 Task: Find a guest house in Kampung Ayer, Malaysia for 2 guests from July 5 to July 11, with a price range of ₹8000 to ₹16000, 2 bedrooms, 2 beds, 1 bathroom, and self check-in option.
Action: Mouse moved to (453, 96)
Screenshot: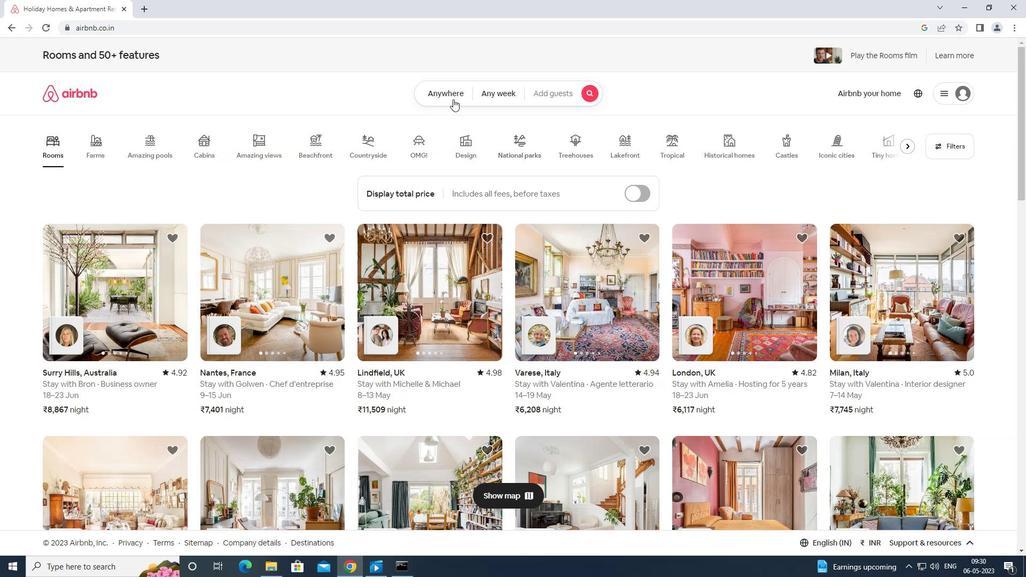 
Action: Mouse pressed left at (453, 96)
Screenshot: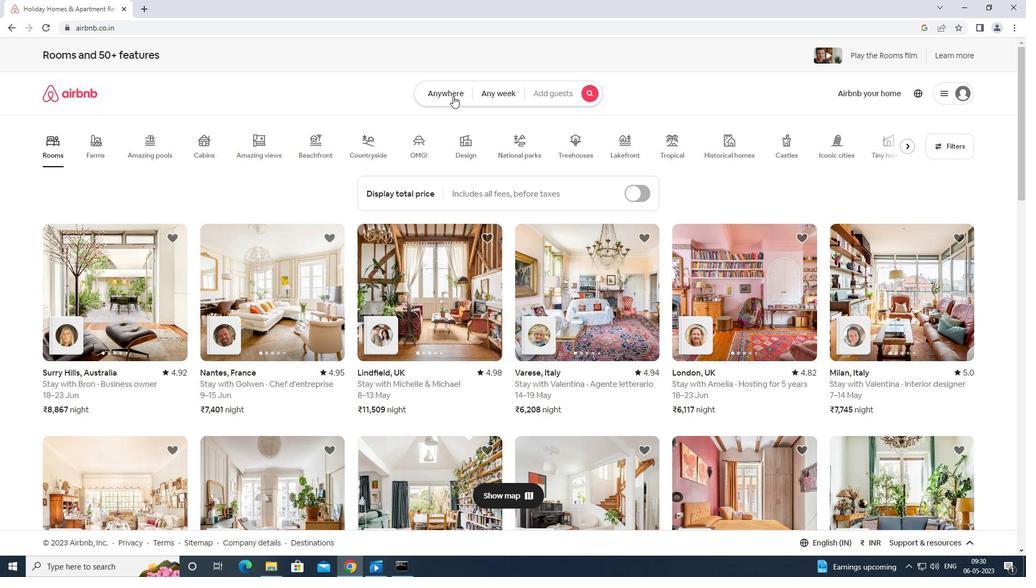 
Action: Mouse moved to (385, 124)
Screenshot: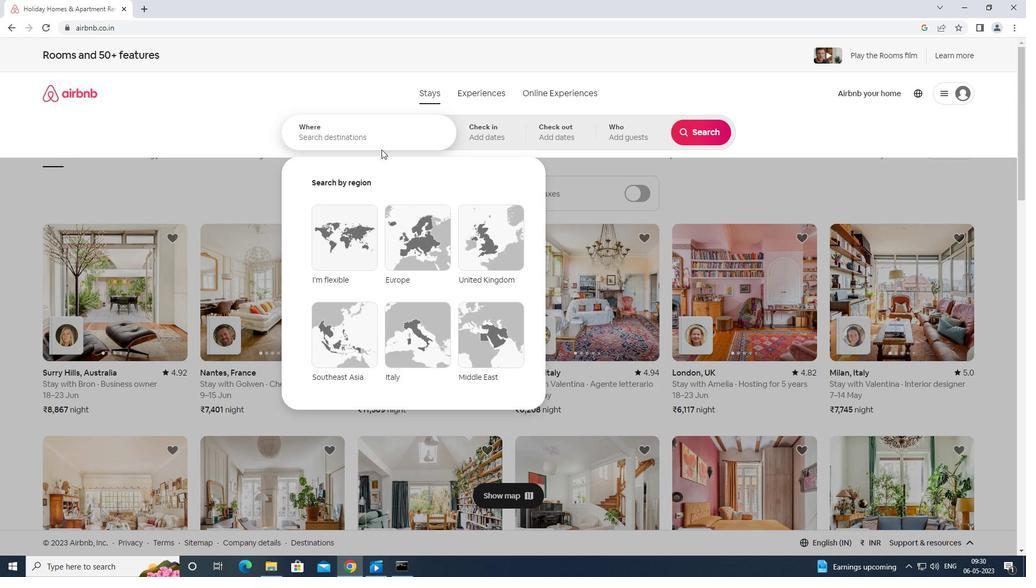 
Action: Mouse pressed left at (385, 124)
Screenshot: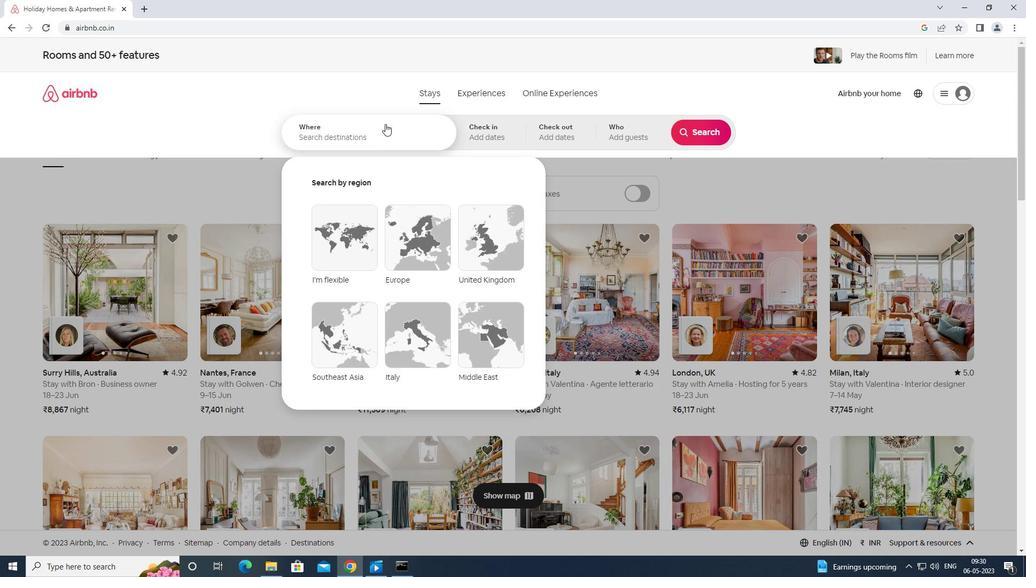 
Action: Key pressed <Key.shift>KAMPUNG<Key.space>AYER<Key.space>MALAYSIA<Key.enter>
Screenshot: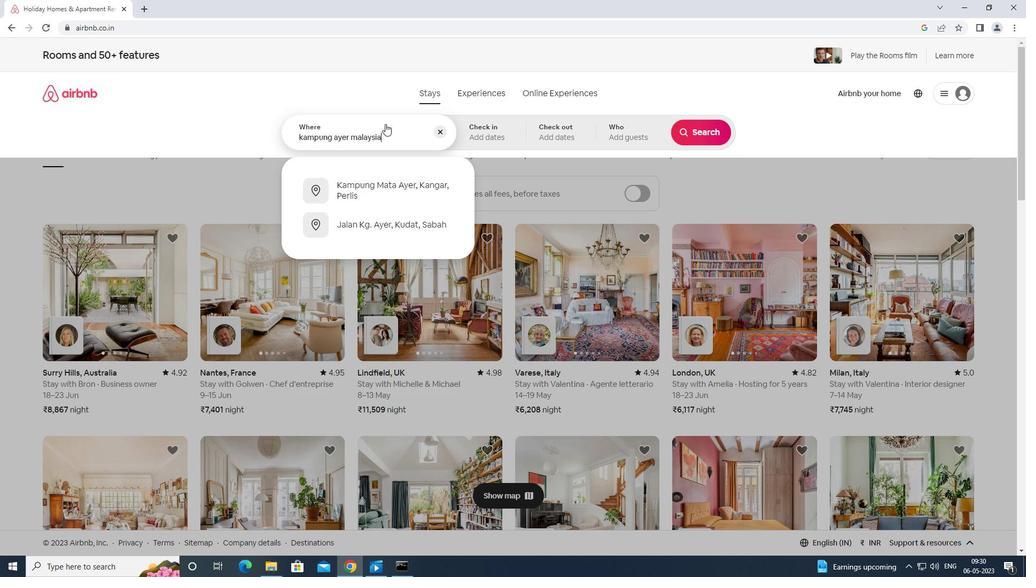 
Action: Mouse moved to (698, 218)
Screenshot: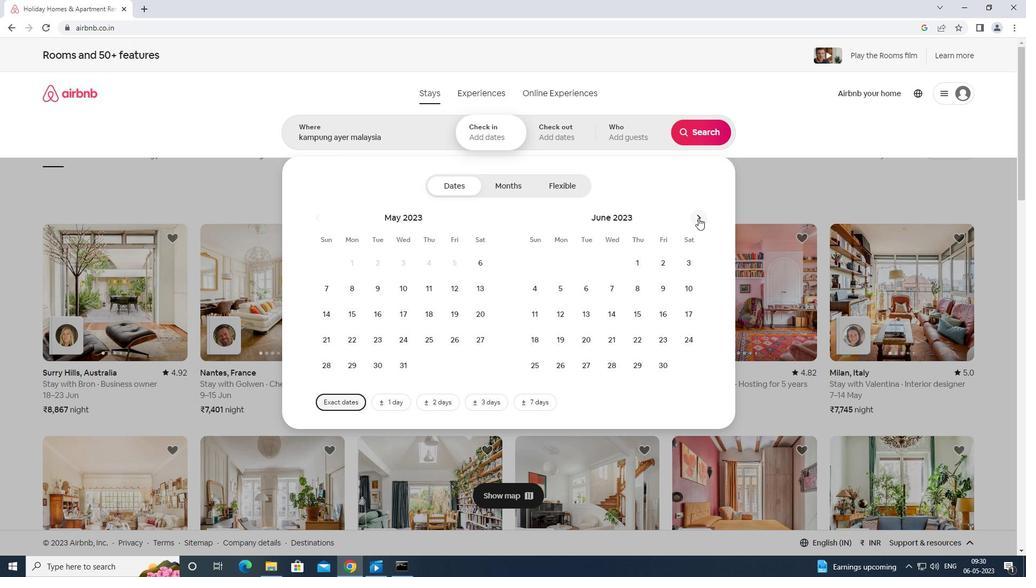 
Action: Mouse pressed left at (698, 218)
Screenshot: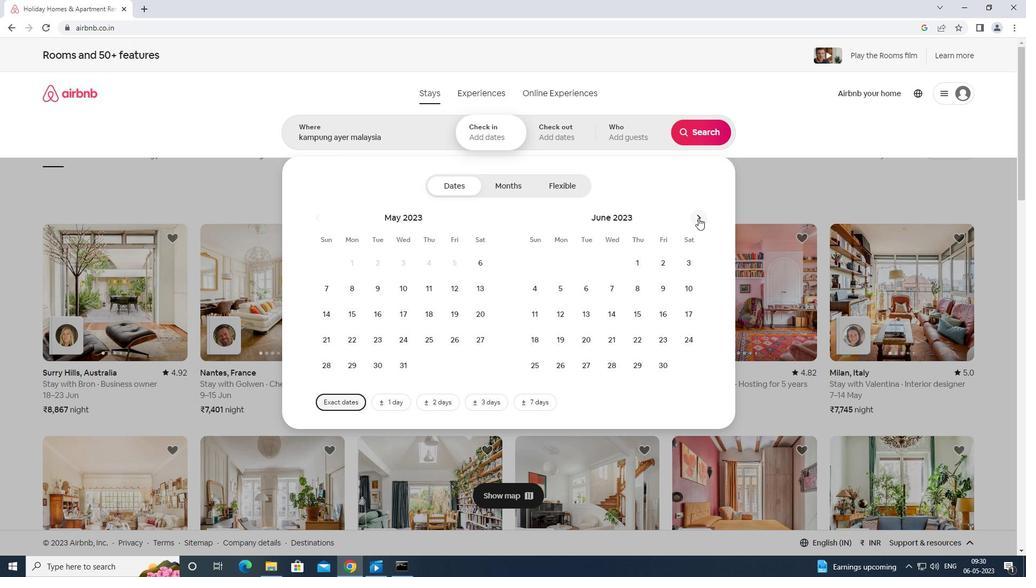 
Action: Mouse moved to (615, 287)
Screenshot: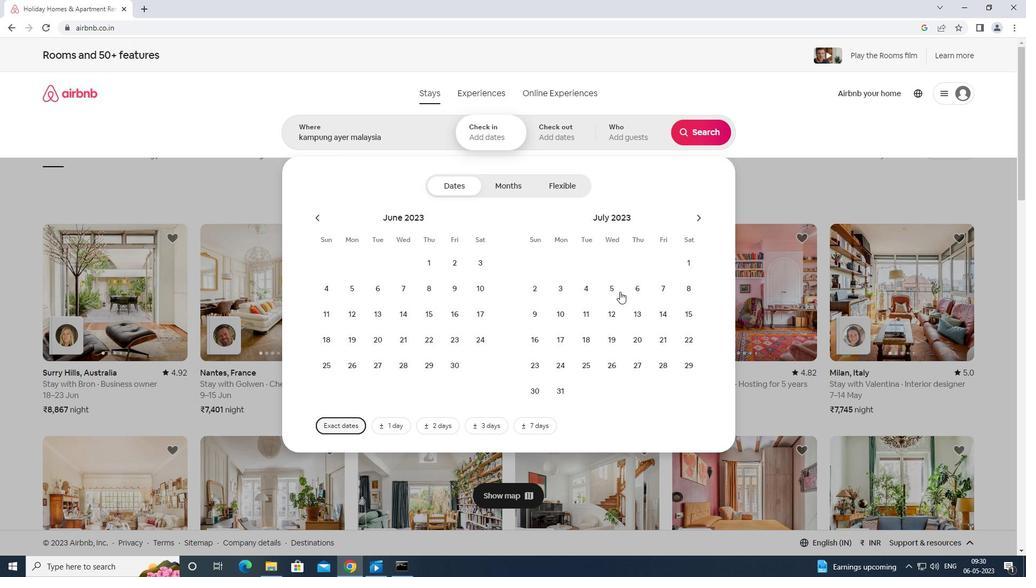
Action: Mouse pressed left at (615, 287)
Screenshot: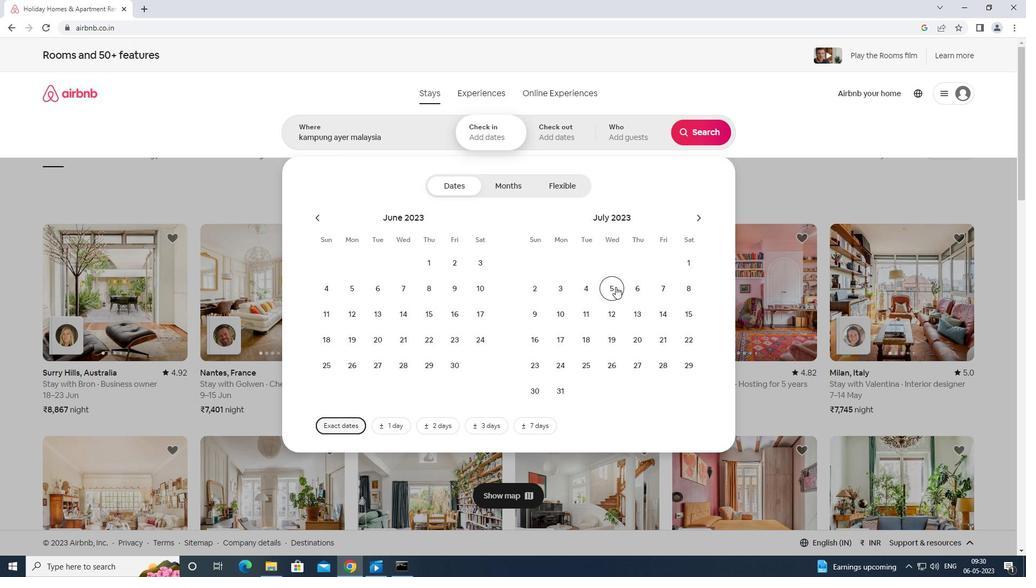 
Action: Mouse moved to (578, 312)
Screenshot: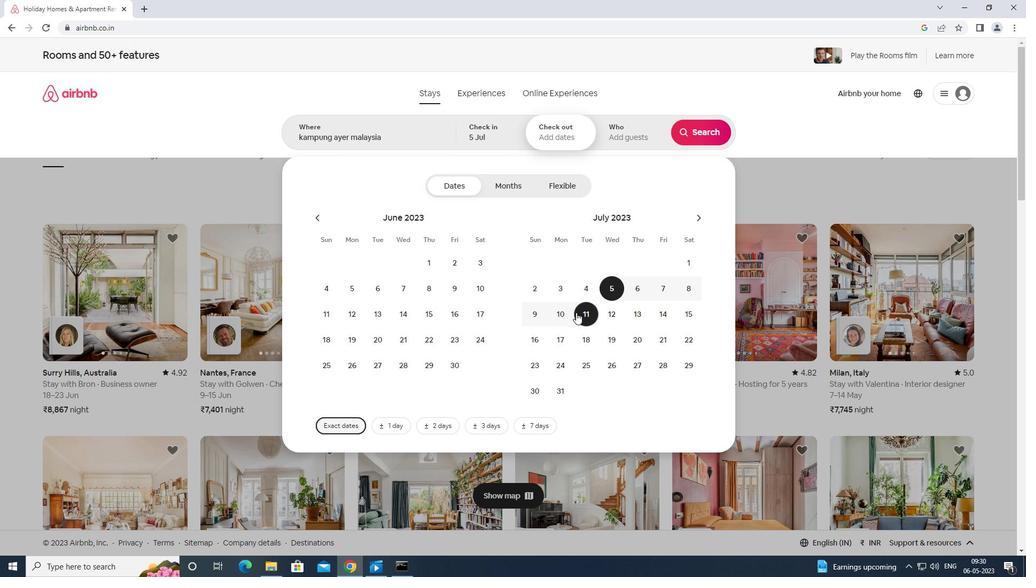 
Action: Mouse pressed left at (578, 312)
Screenshot: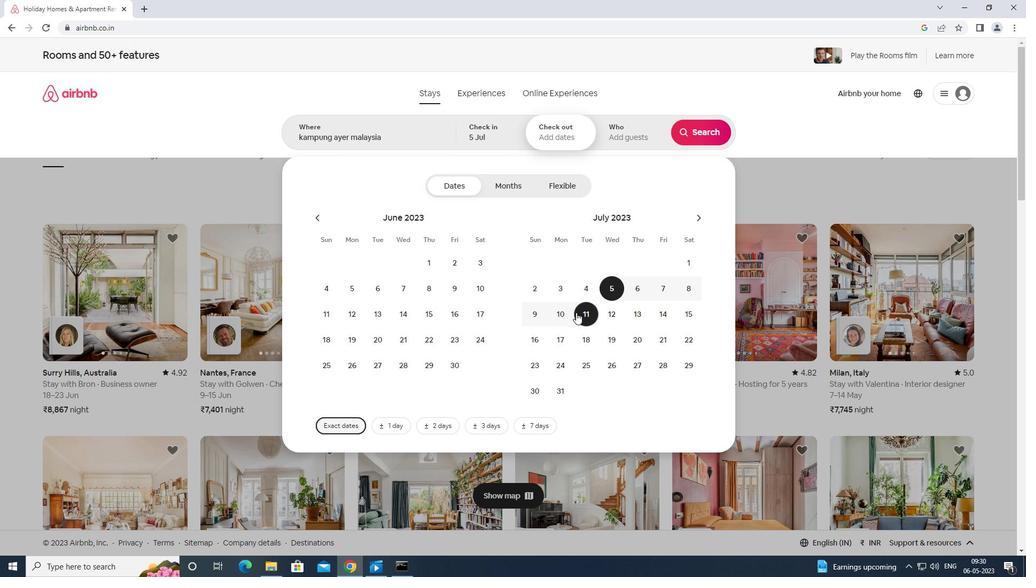 
Action: Mouse moved to (619, 136)
Screenshot: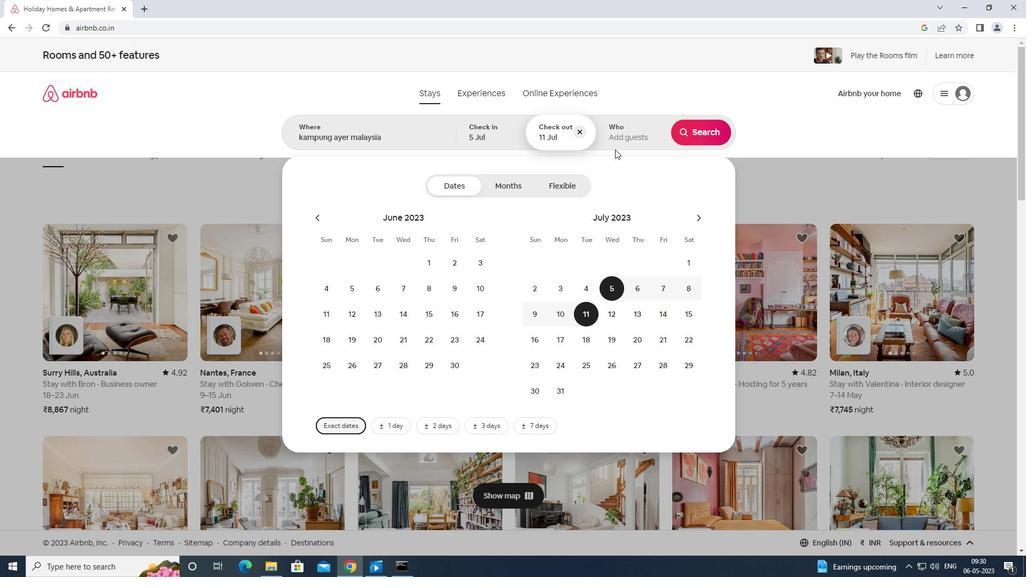 
Action: Mouse pressed left at (619, 136)
Screenshot: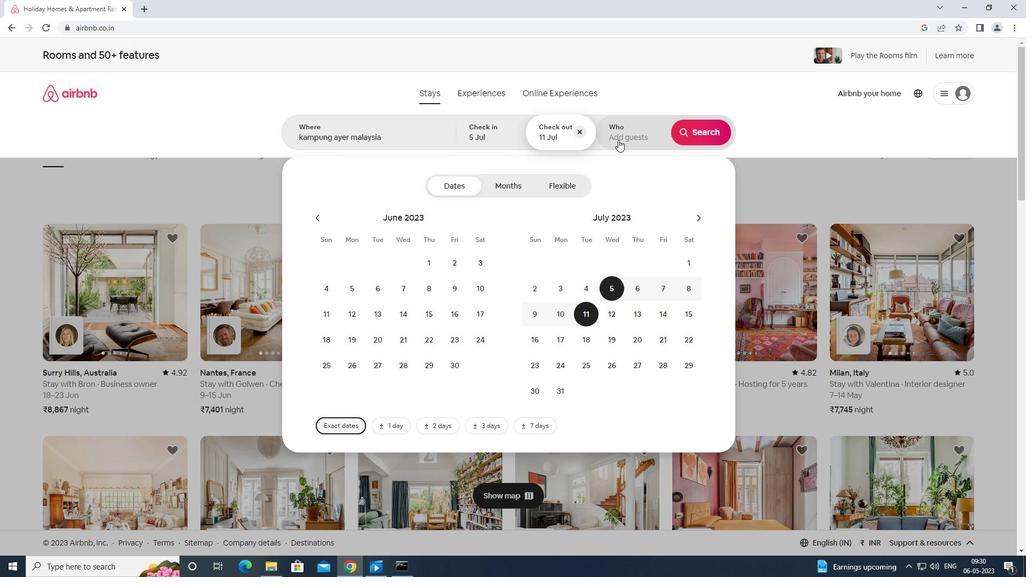 
Action: Mouse moved to (707, 187)
Screenshot: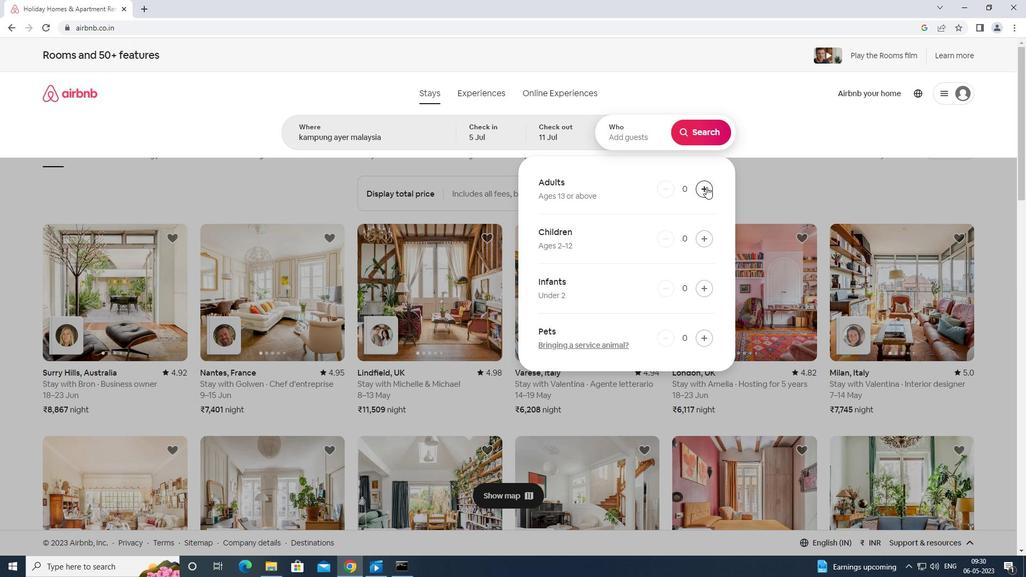 
Action: Mouse pressed left at (707, 187)
Screenshot: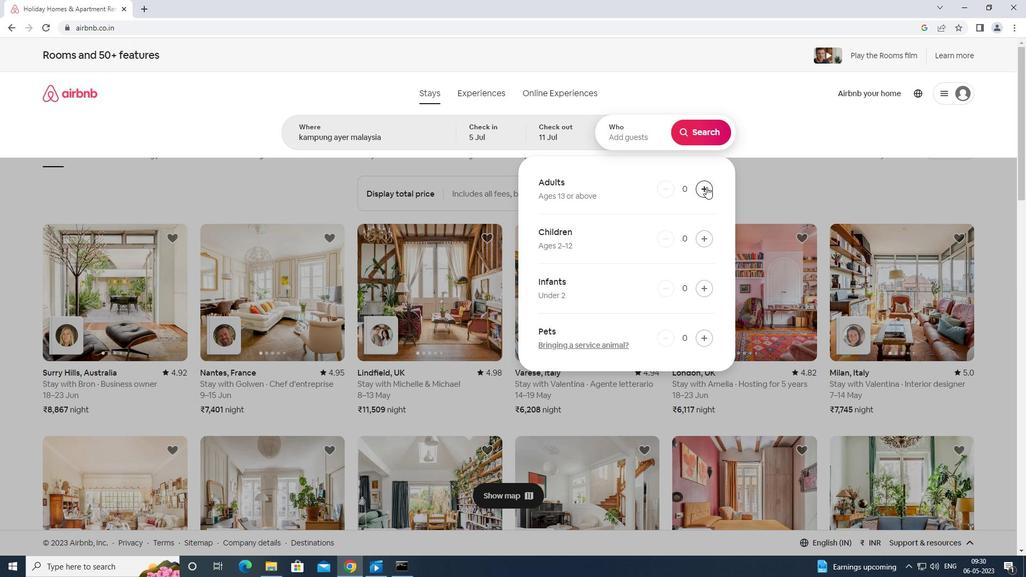 
Action: Mouse moved to (707, 187)
Screenshot: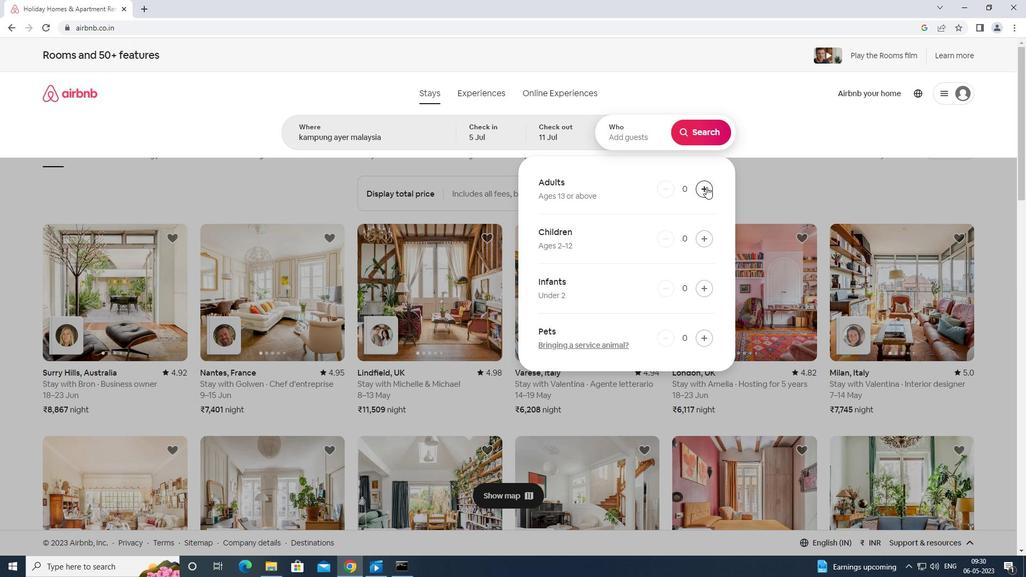 
Action: Mouse pressed left at (707, 187)
Screenshot: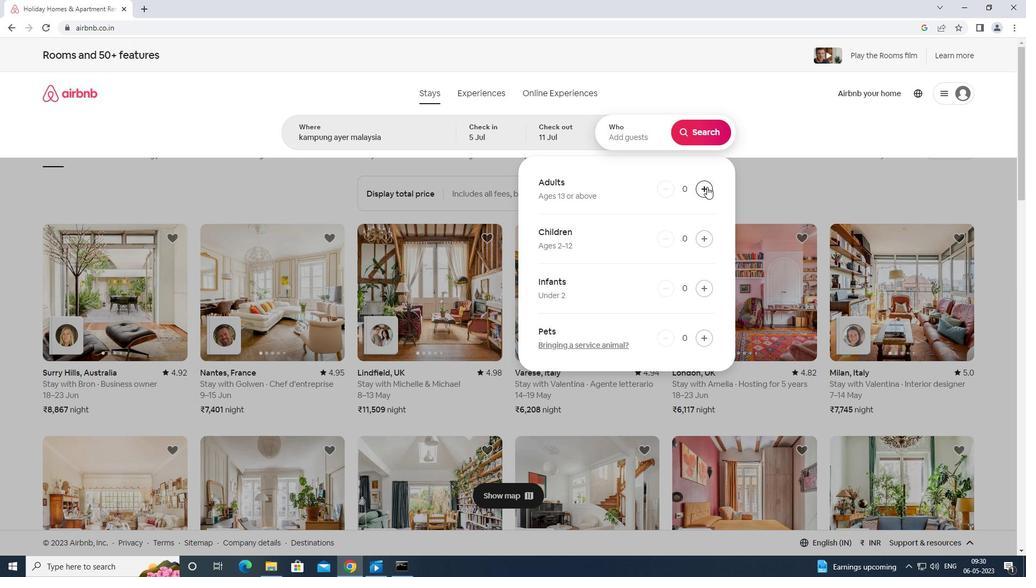 
Action: Mouse moved to (715, 134)
Screenshot: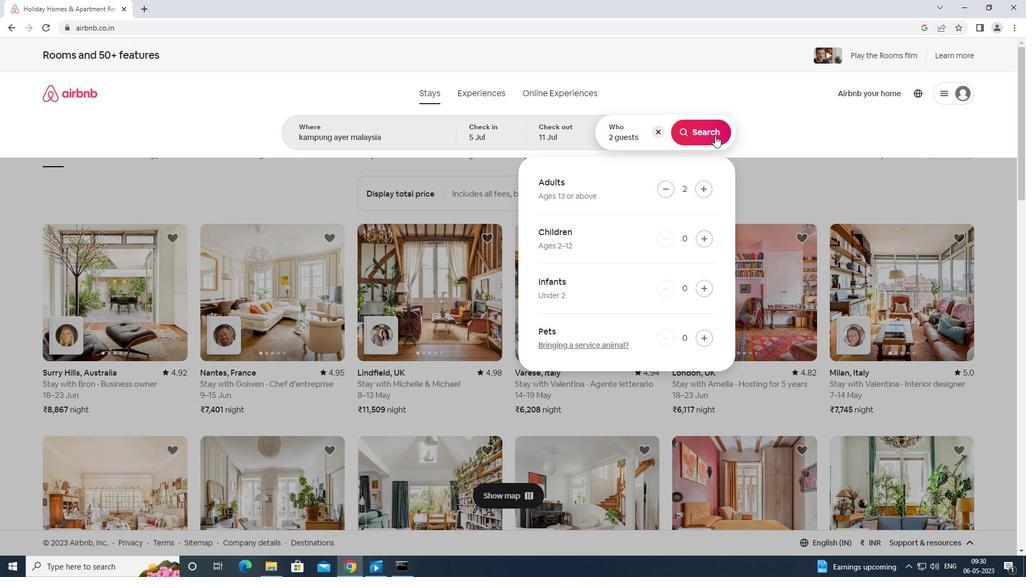 
Action: Mouse pressed left at (715, 134)
Screenshot: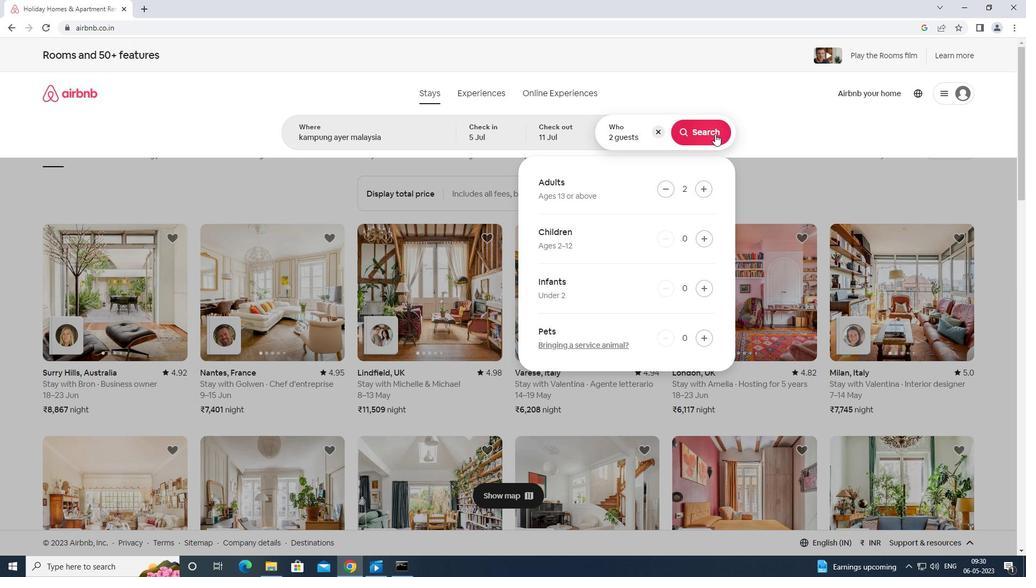 
Action: Mouse moved to (977, 103)
Screenshot: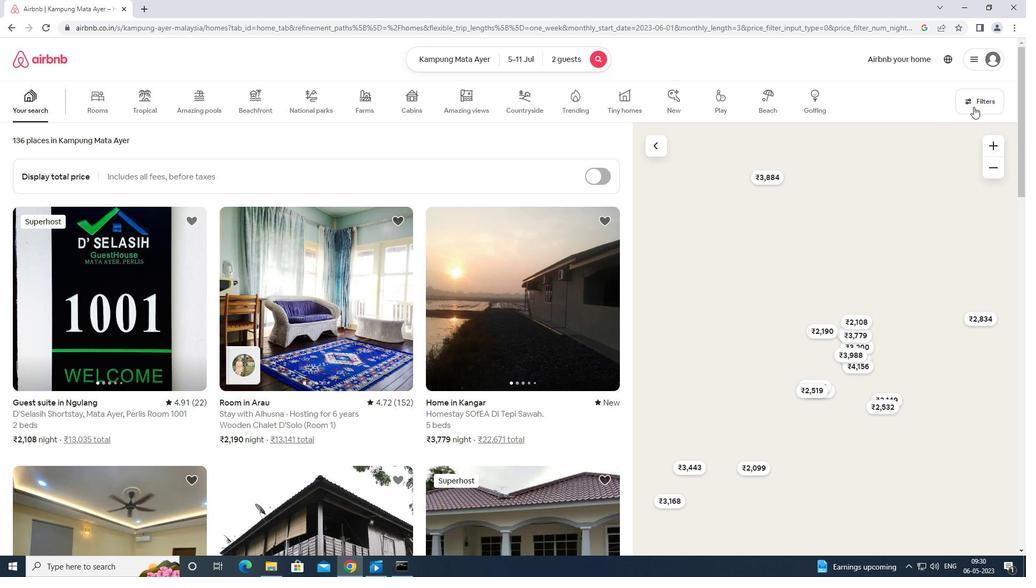 
Action: Mouse pressed left at (977, 103)
Screenshot: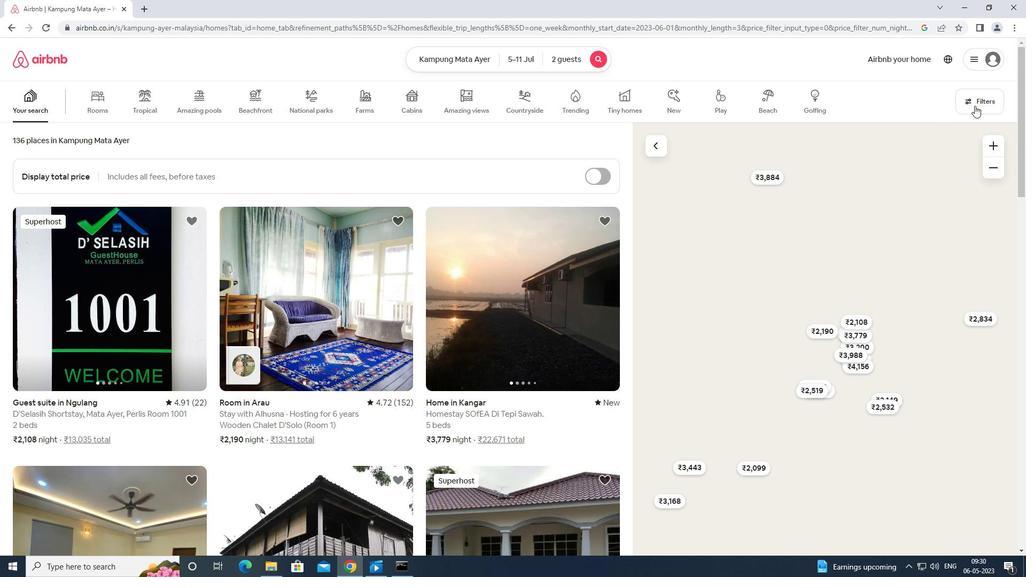 
Action: Mouse moved to (468, 361)
Screenshot: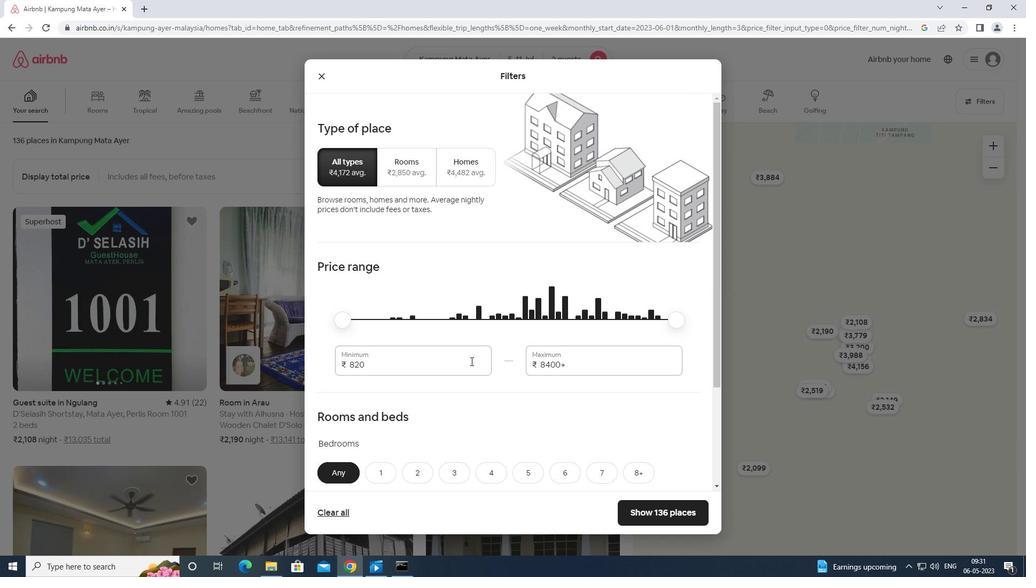 
Action: Mouse pressed left at (468, 361)
Screenshot: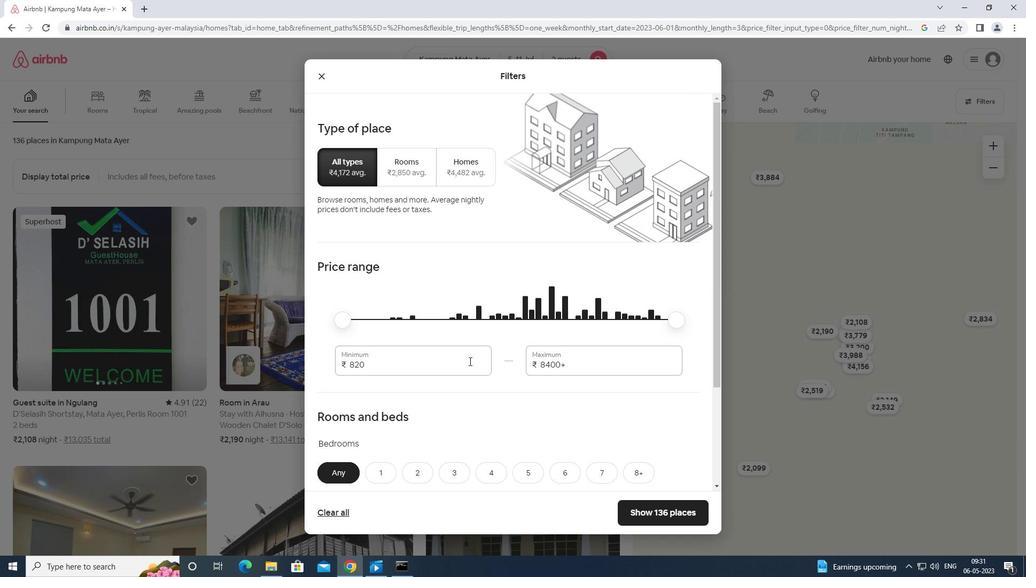 
Action: Key pressed <Key.backspace><Key.backspace><Key.backspace><Key.backspace><Key.backspace><Key.backspace>8000
Screenshot: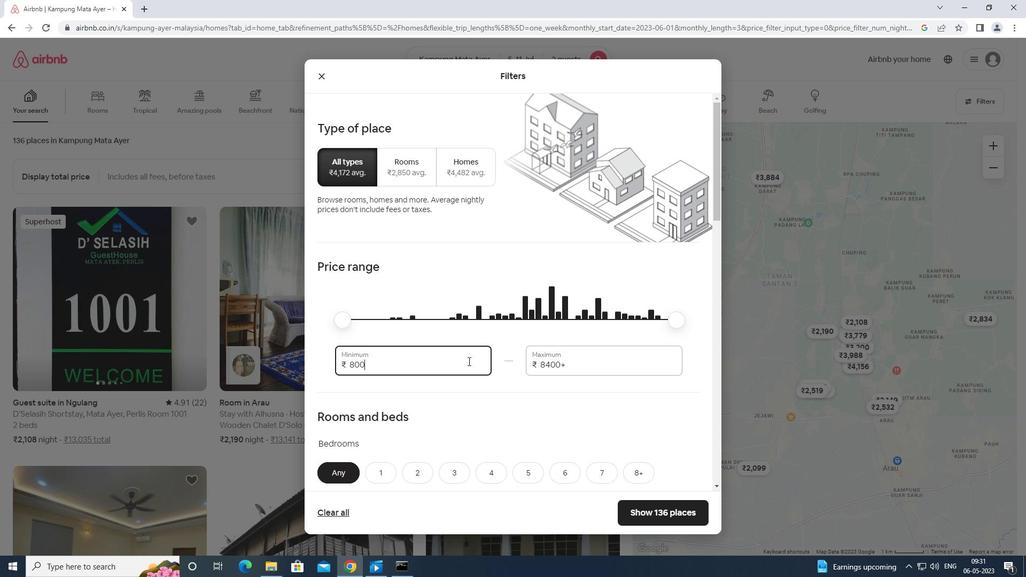 
Action: Mouse moved to (606, 364)
Screenshot: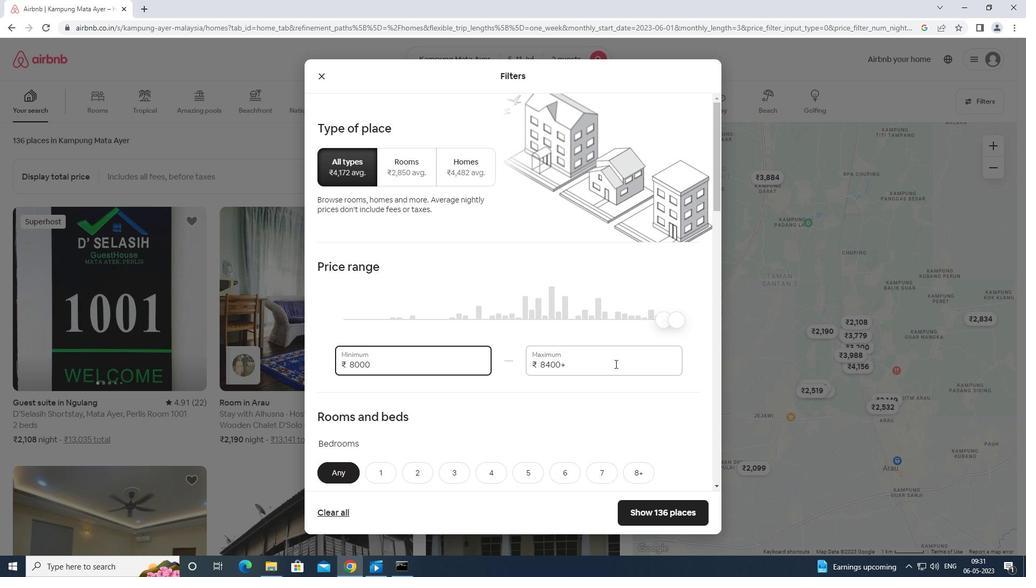 
Action: Mouse pressed left at (606, 364)
Screenshot: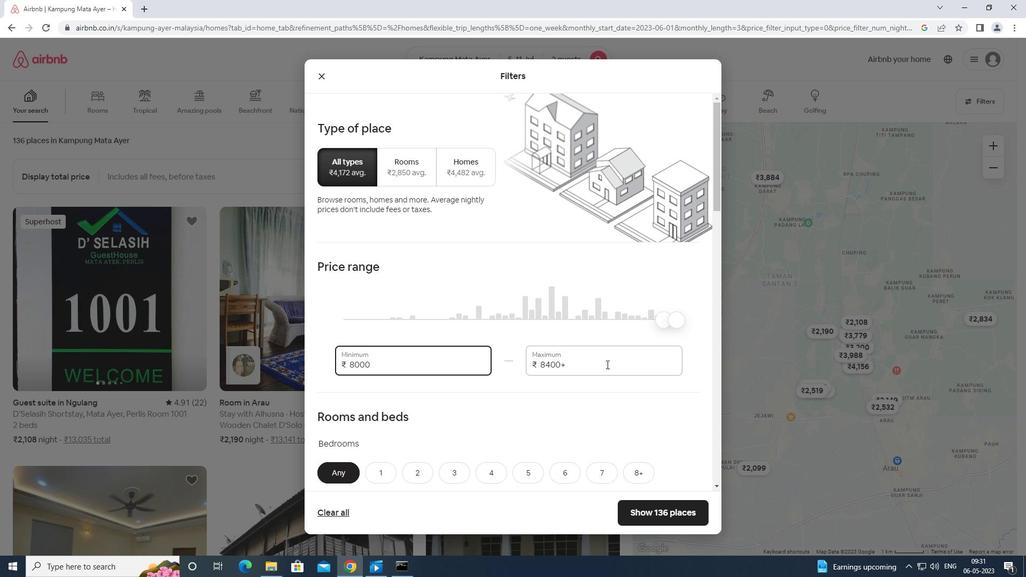 
Action: Key pressed <Key.backspace><Key.backspace><Key.backspace><Key.backspace><Key.backspace><Key.backspace><Key.backspace><Key.backspace><Key.backspace><Key.backspace><Key.backspace><Key.backspace><Key.backspace><Key.backspace><Key.backspace><Key.backspace><Key.backspace>16
Screenshot: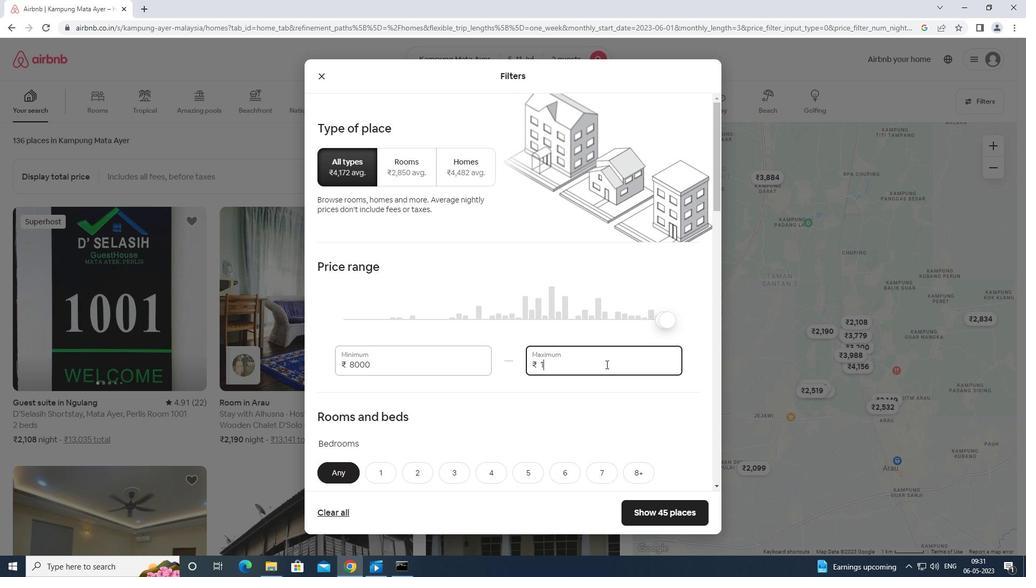 
Action: Mouse moved to (605, 364)
Screenshot: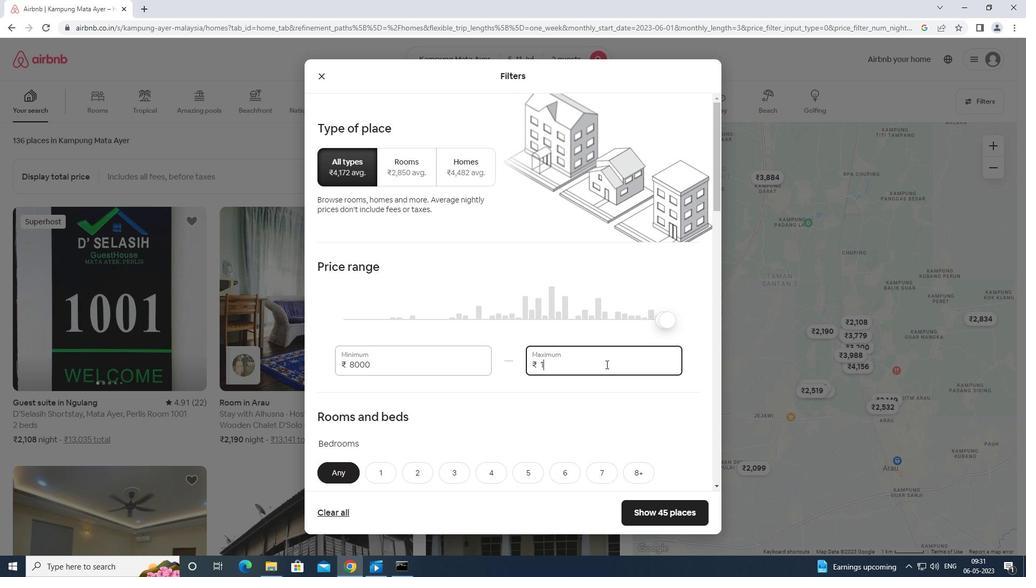 
Action: Key pressed 000
Screenshot: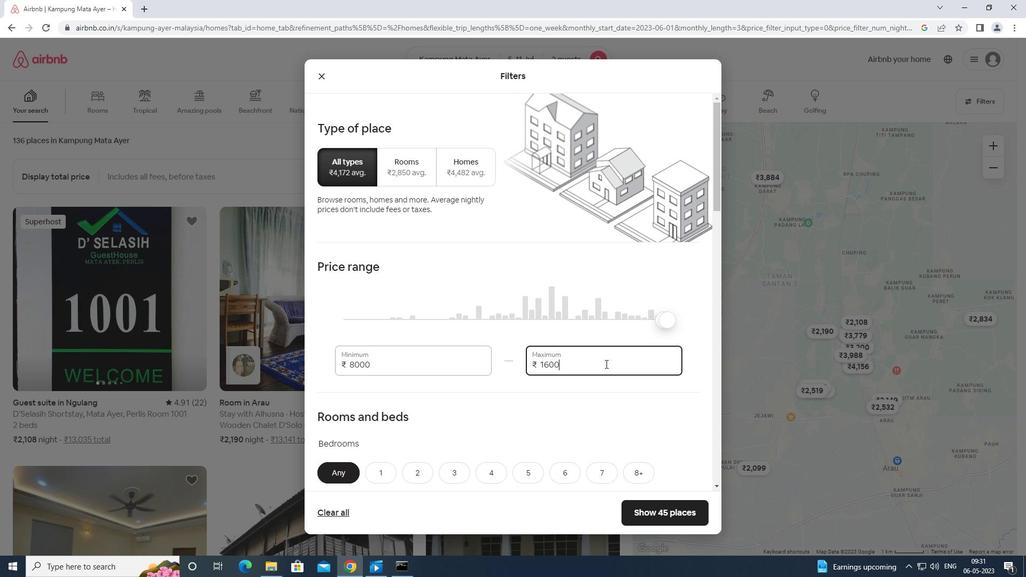 
Action: Mouse moved to (604, 364)
Screenshot: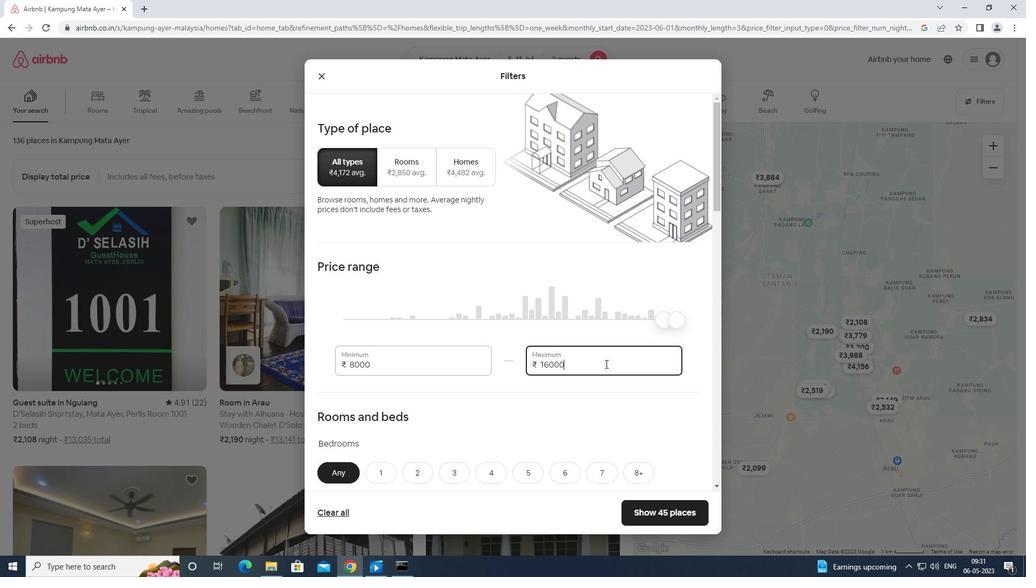 
Action: Mouse scrolled (604, 364) with delta (0, 0)
Screenshot: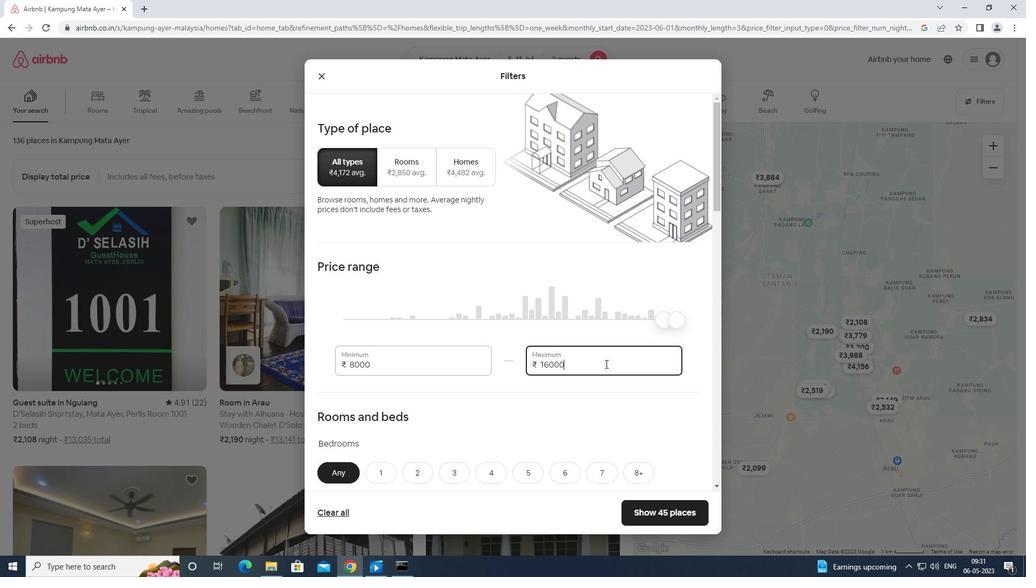 
Action: Mouse moved to (601, 366)
Screenshot: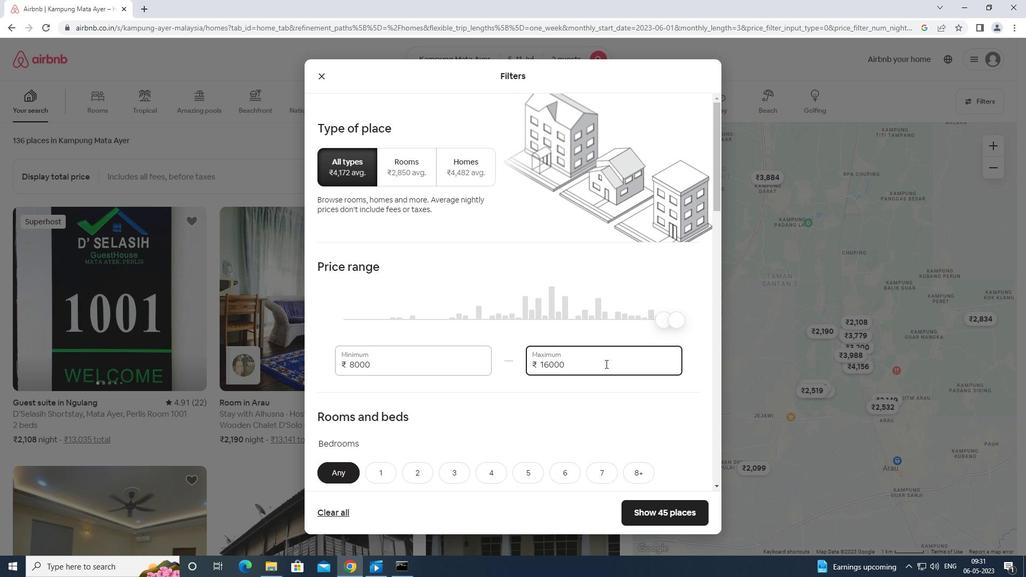 
Action: Mouse scrolled (601, 365) with delta (0, 0)
Screenshot: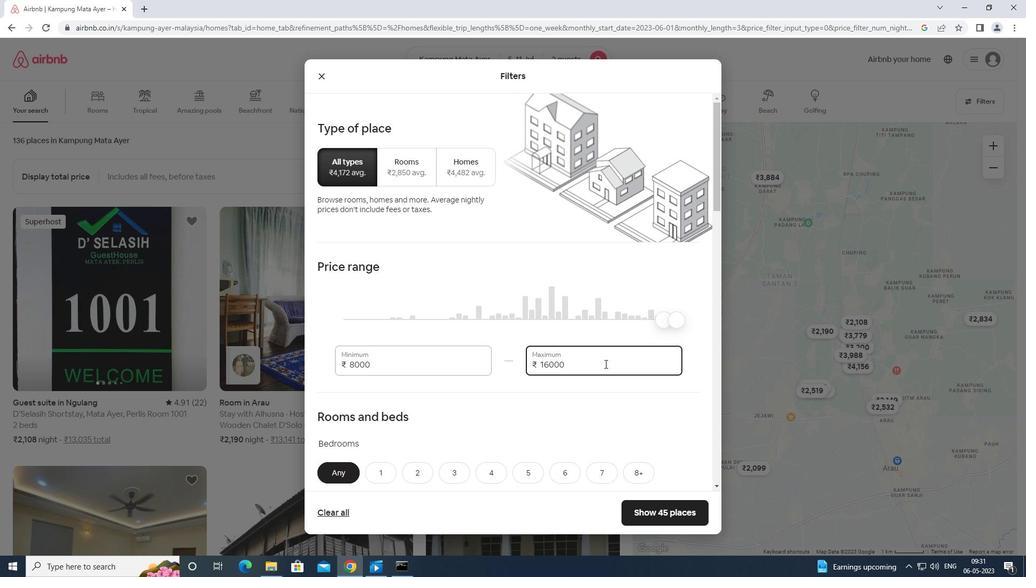 
Action: Mouse moved to (595, 365)
Screenshot: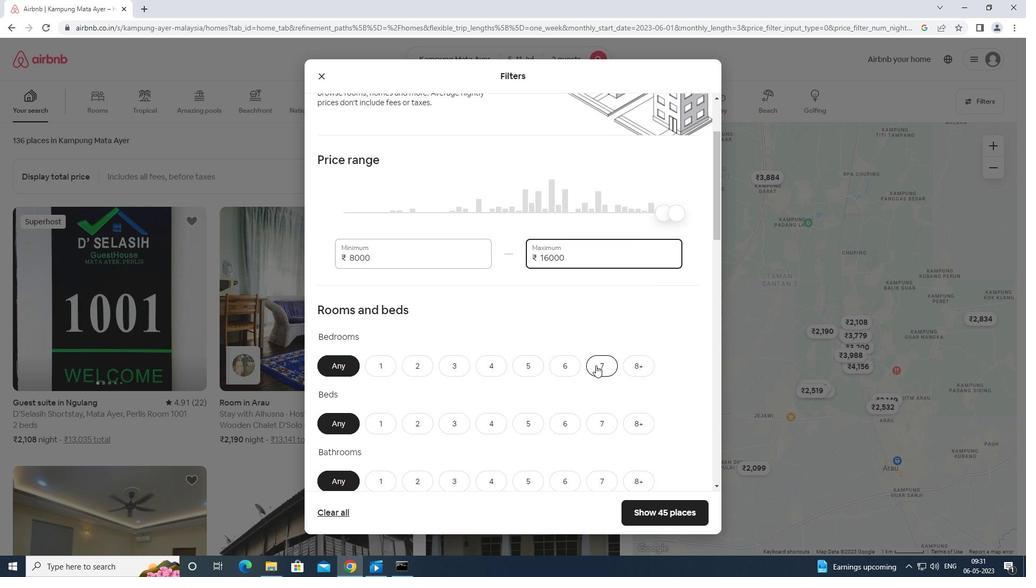 
Action: Mouse scrolled (595, 365) with delta (0, 0)
Screenshot: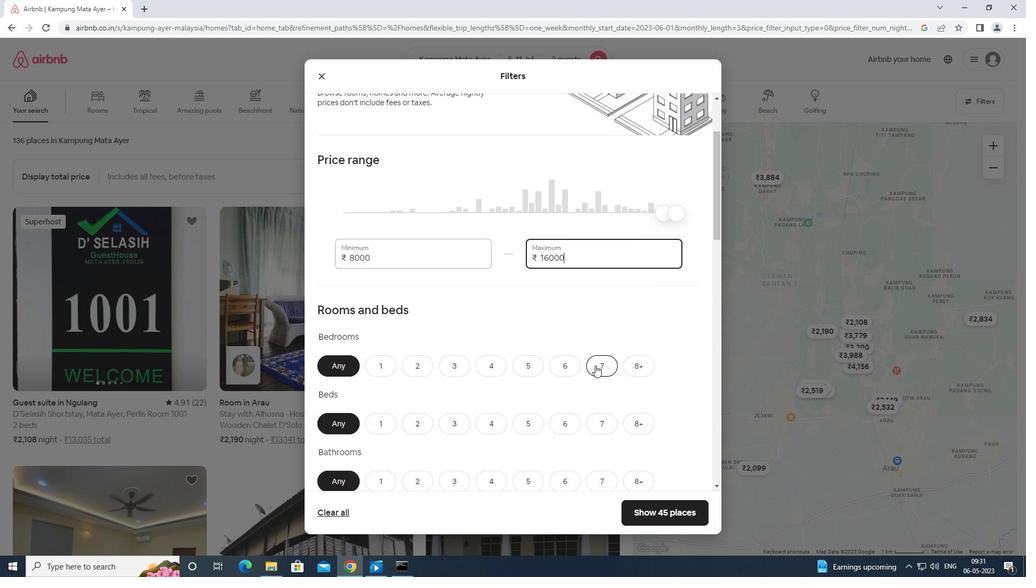 
Action: Mouse moved to (418, 306)
Screenshot: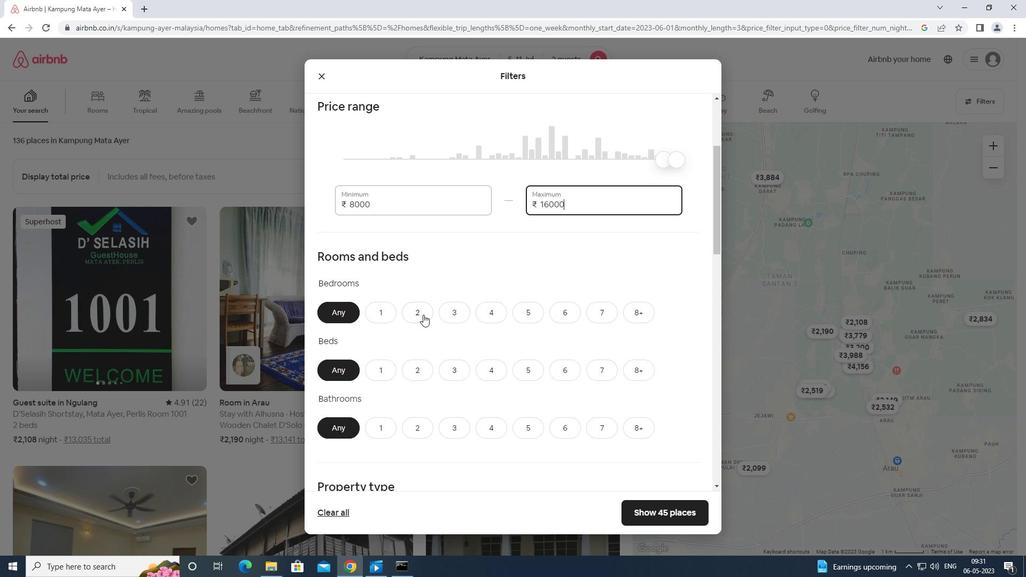 
Action: Mouse pressed left at (418, 306)
Screenshot: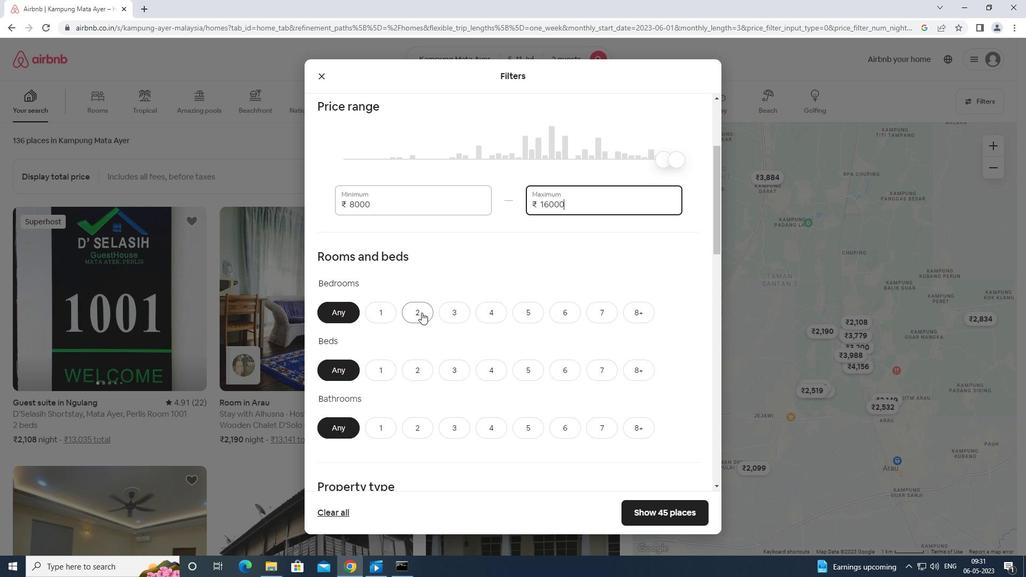 
Action: Mouse moved to (412, 360)
Screenshot: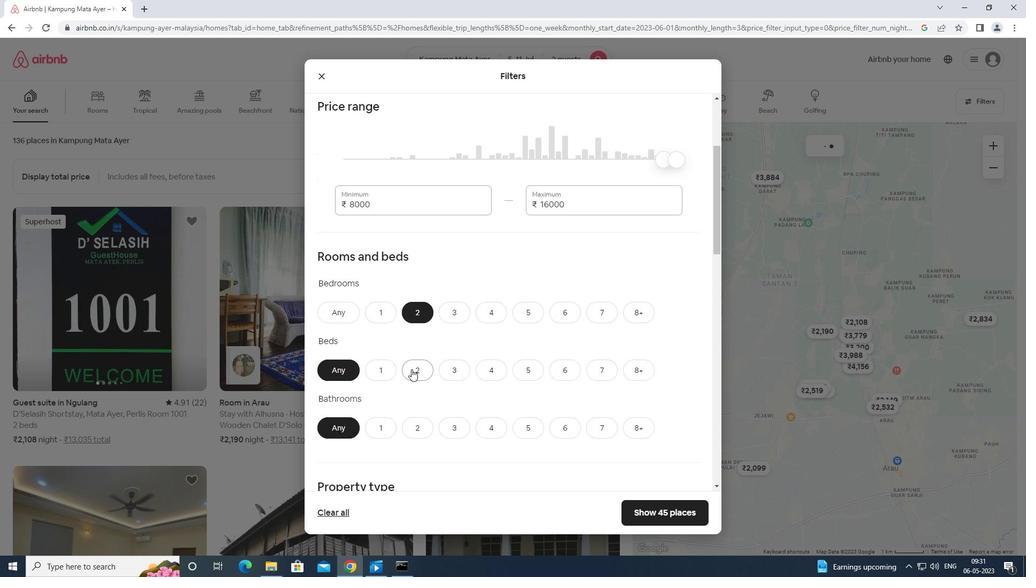 
Action: Mouse pressed left at (412, 360)
Screenshot: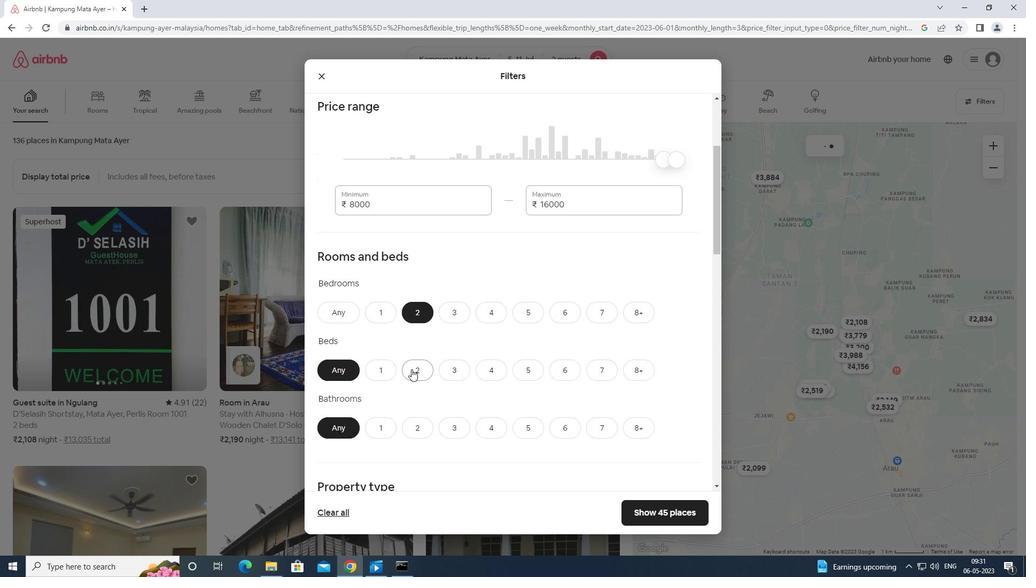 
Action: Mouse moved to (376, 434)
Screenshot: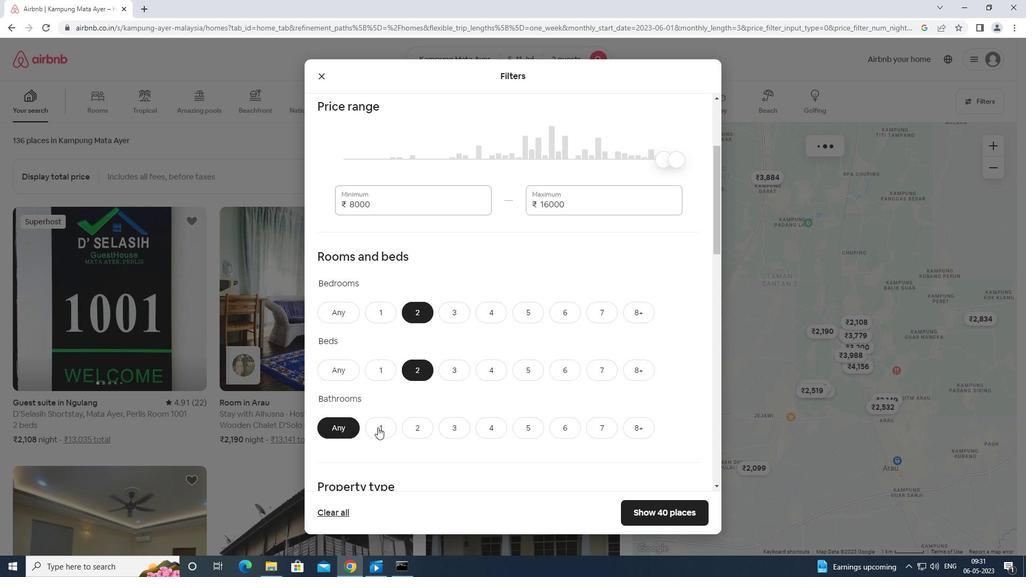 
Action: Mouse pressed left at (376, 434)
Screenshot: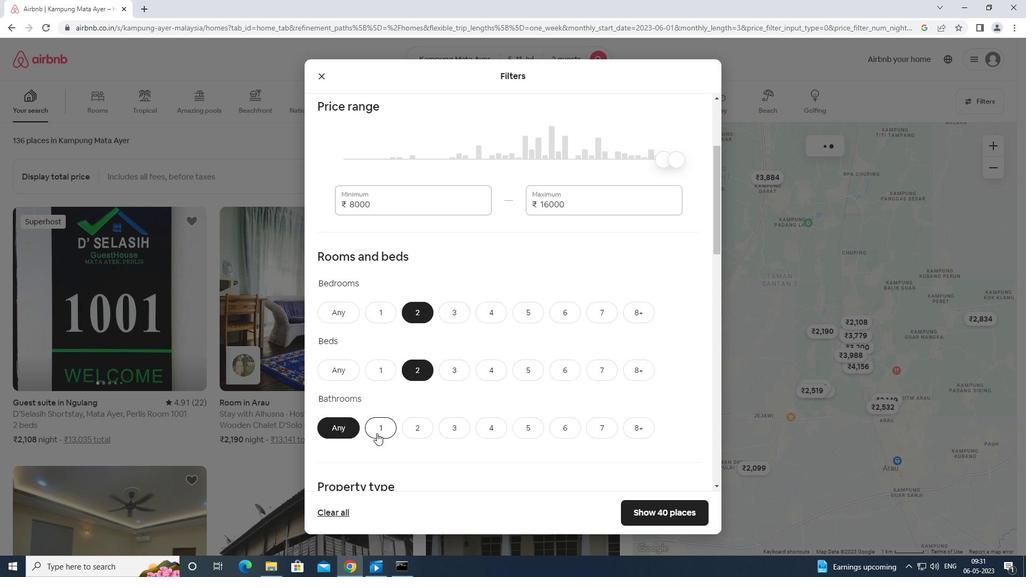 
Action: Mouse moved to (381, 405)
Screenshot: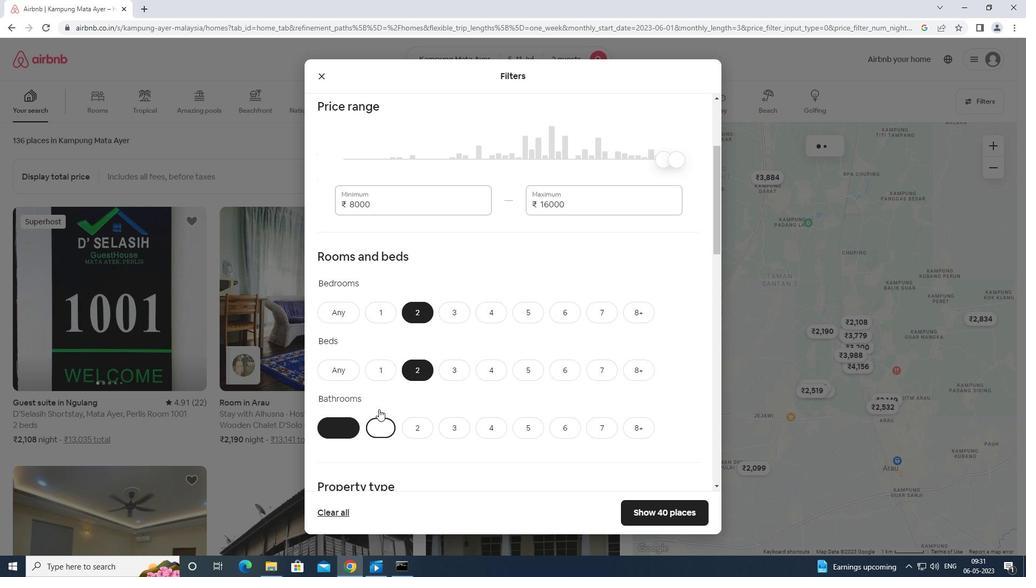 
Action: Mouse scrolled (381, 404) with delta (0, 0)
Screenshot: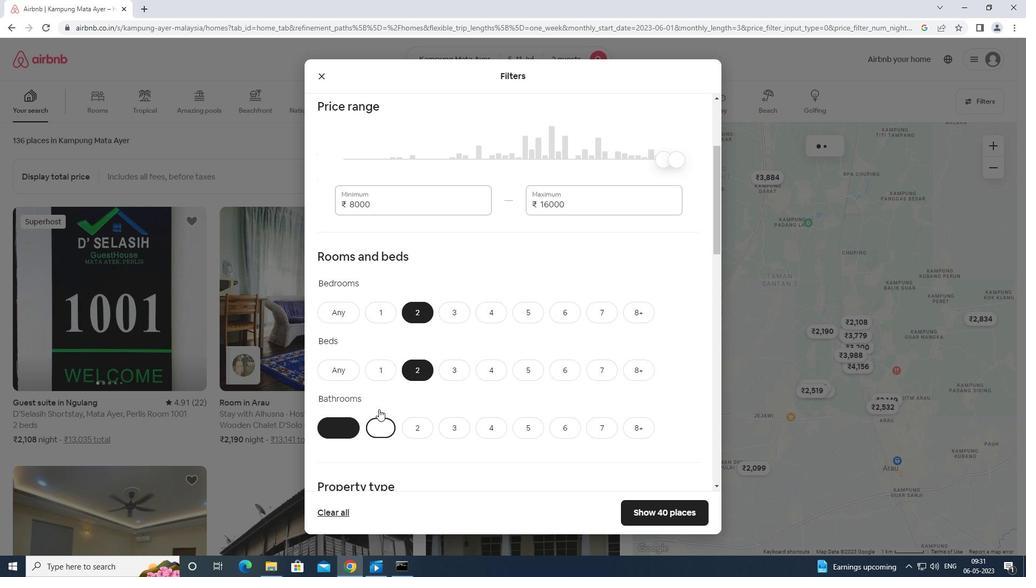
Action: Mouse scrolled (381, 404) with delta (0, 0)
Screenshot: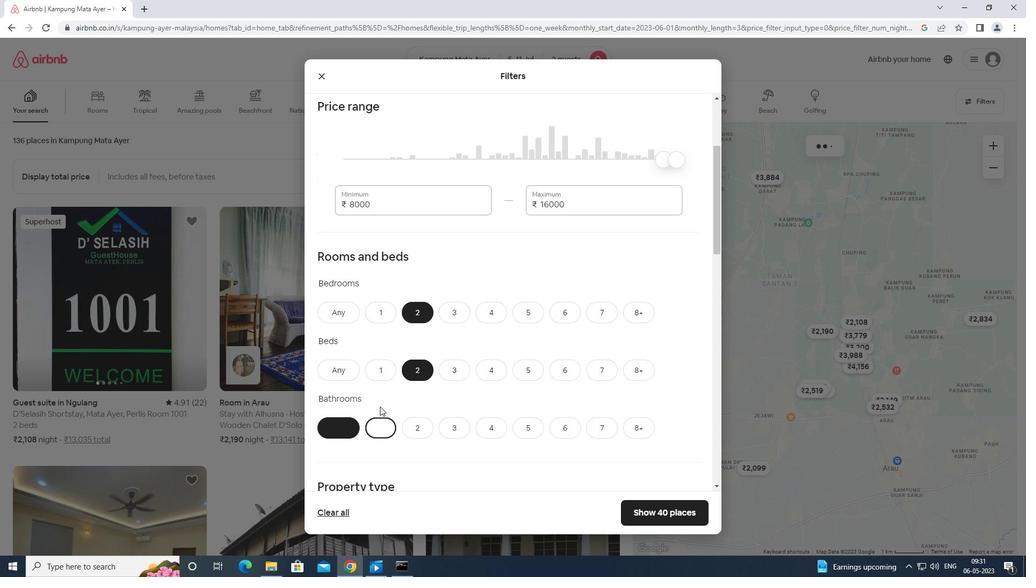 
Action: Mouse scrolled (381, 404) with delta (0, 0)
Screenshot: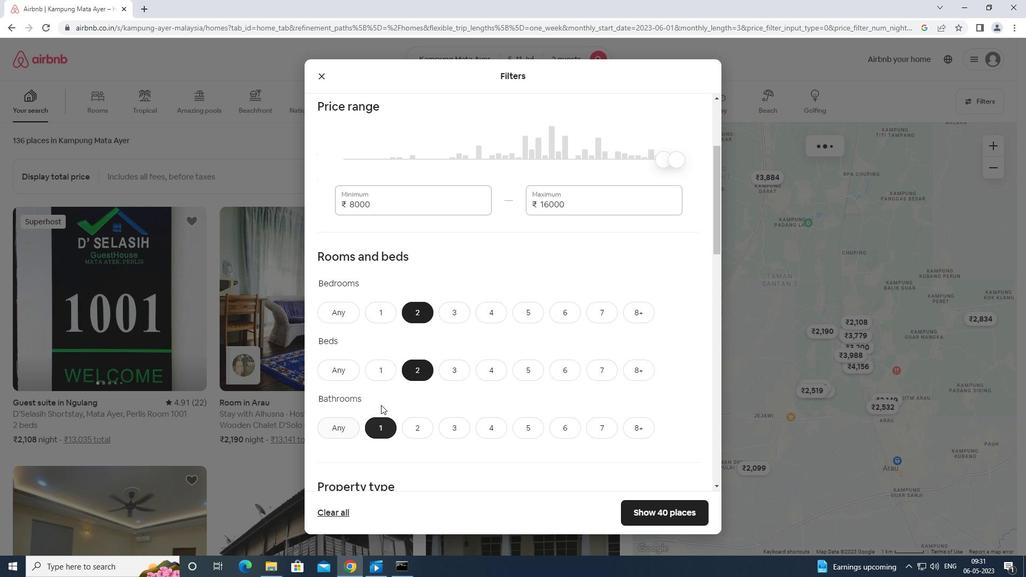 
Action: Mouse moved to (551, 397)
Screenshot: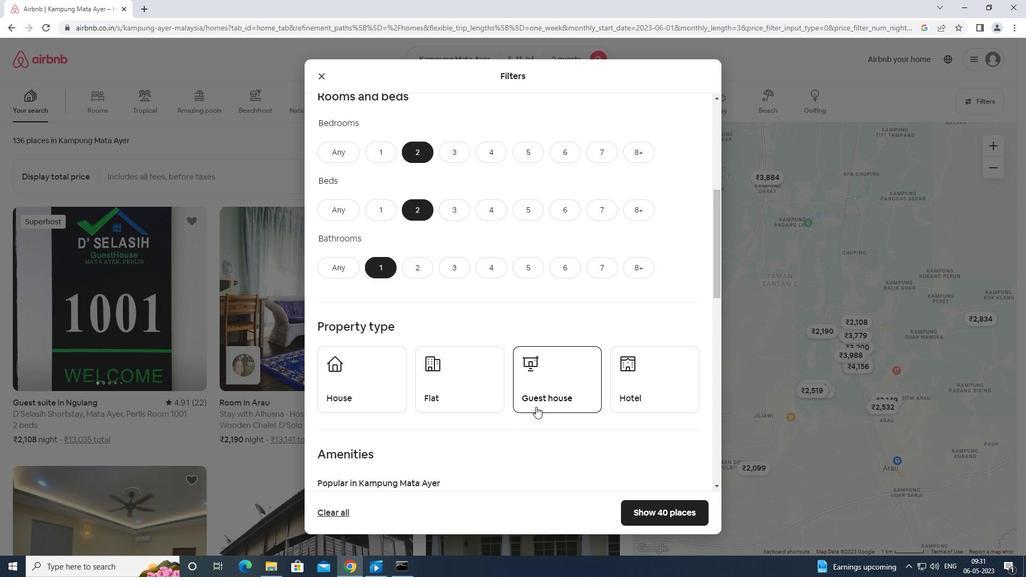
Action: Mouse pressed left at (551, 397)
Screenshot: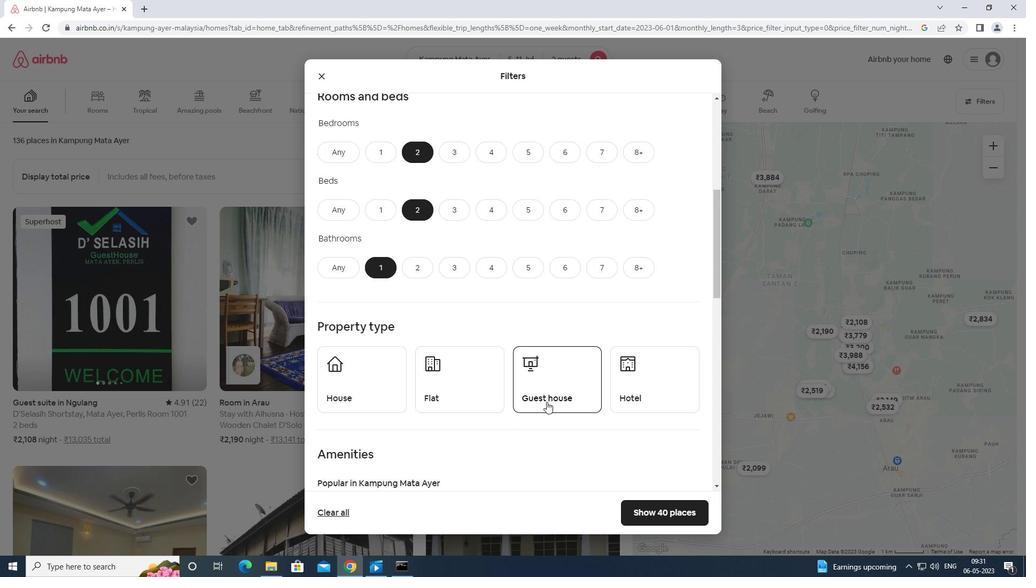 
Action: Mouse moved to (394, 378)
Screenshot: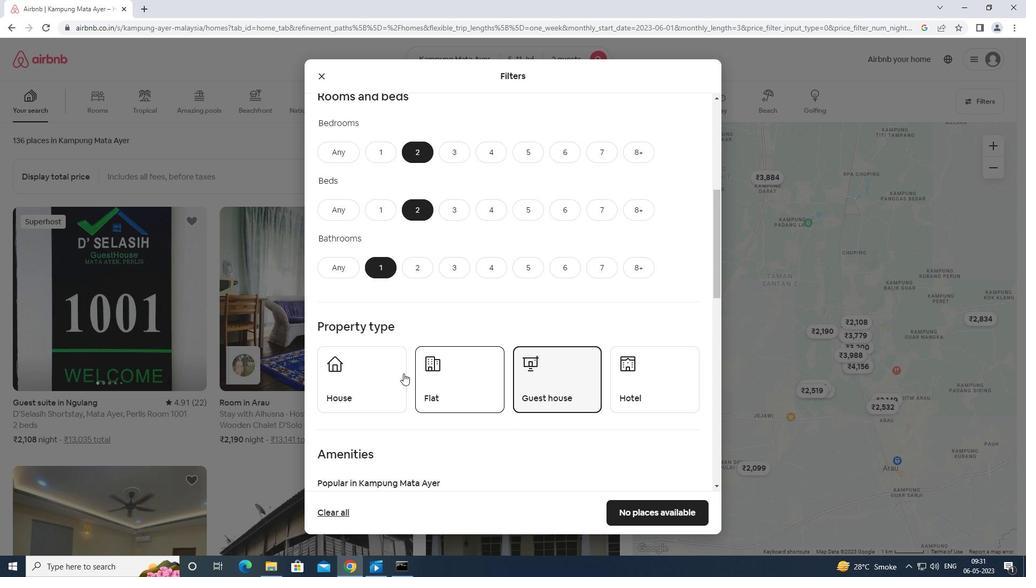 
Action: Mouse pressed left at (394, 378)
Screenshot: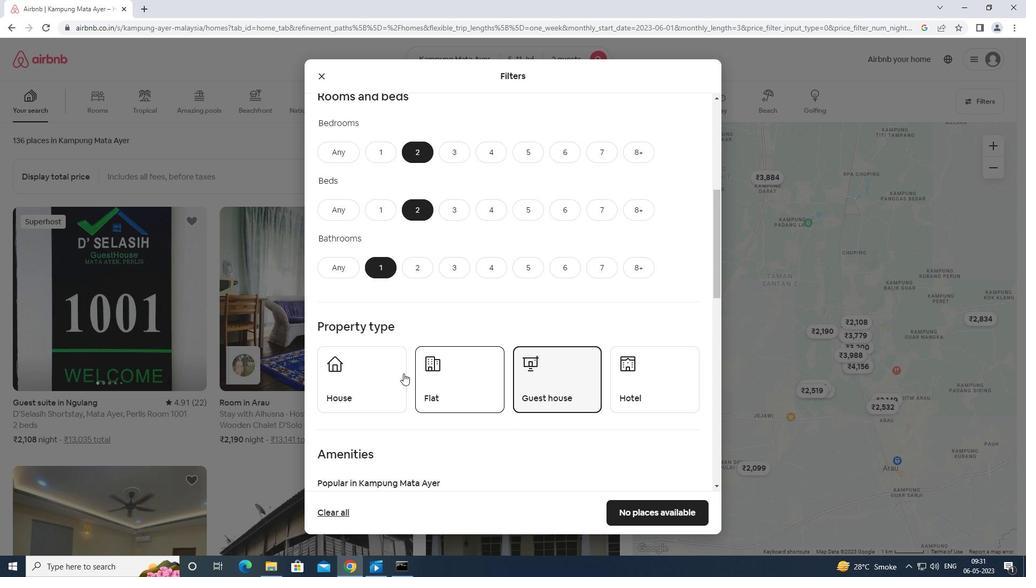 
Action: Mouse moved to (469, 379)
Screenshot: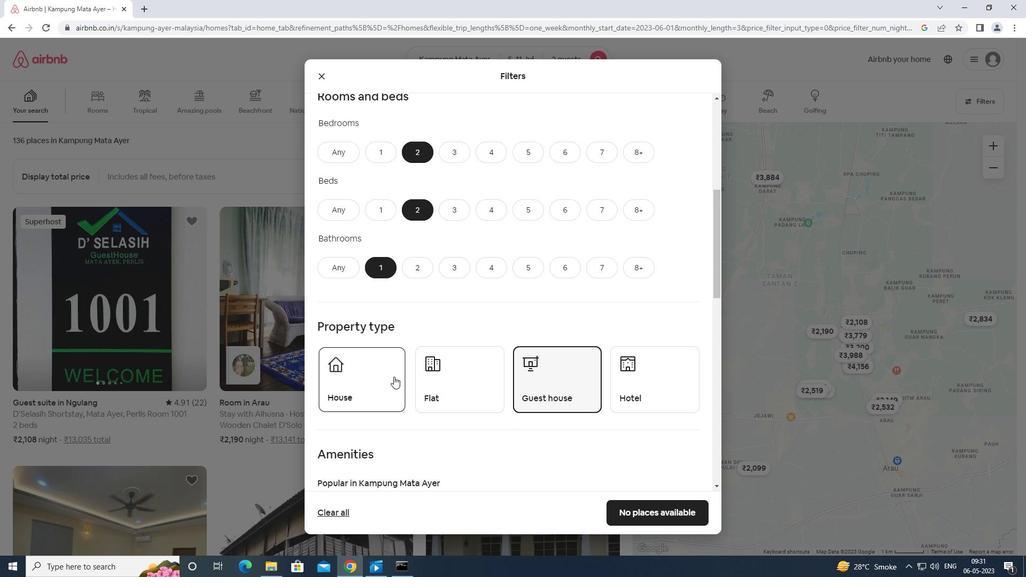 
Action: Mouse pressed left at (469, 379)
Screenshot: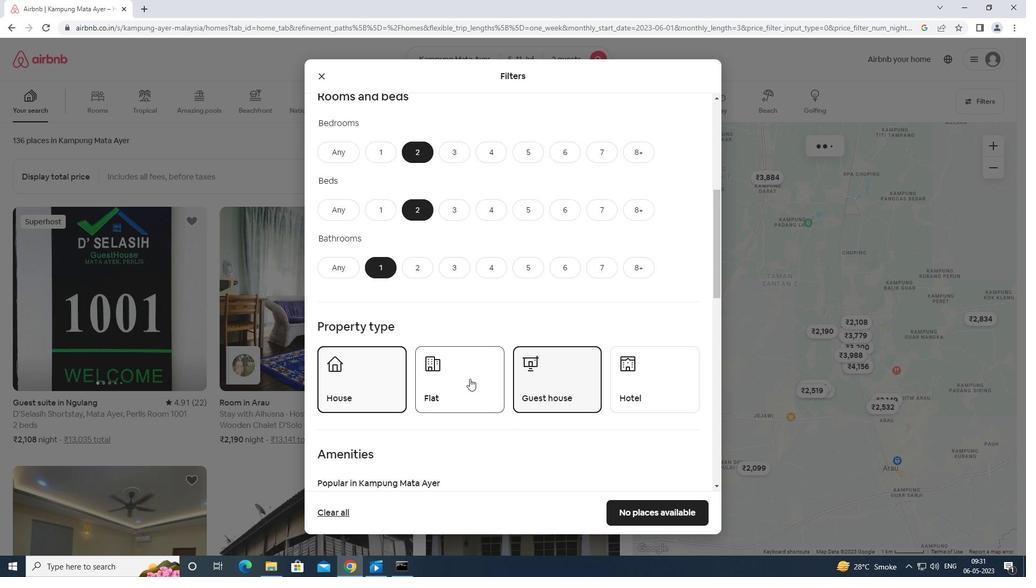 
Action: Mouse moved to (488, 363)
Screenshot: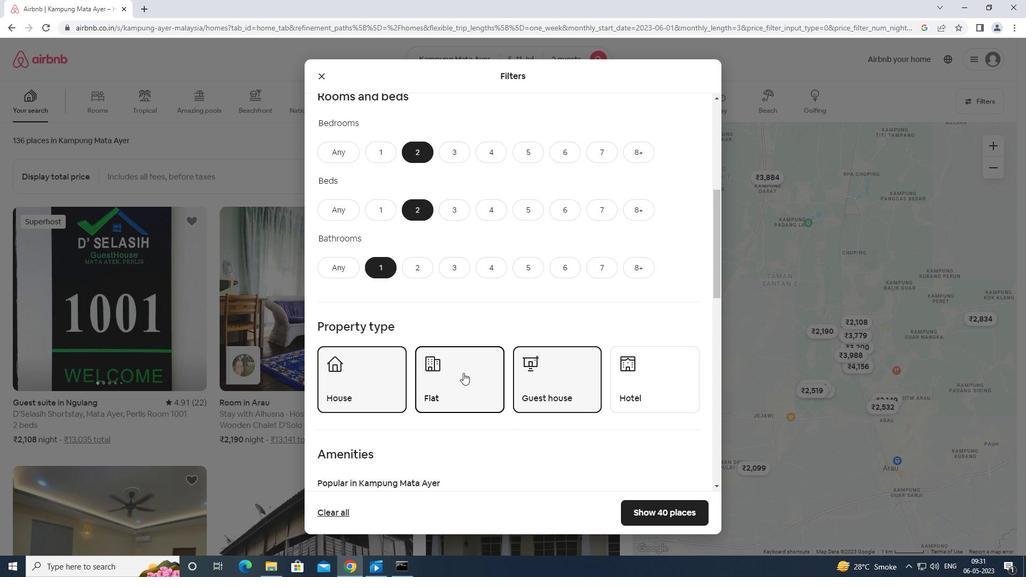 
Action: Mouse scrolled (488, 362) with delta (0, 0)
Screenshot: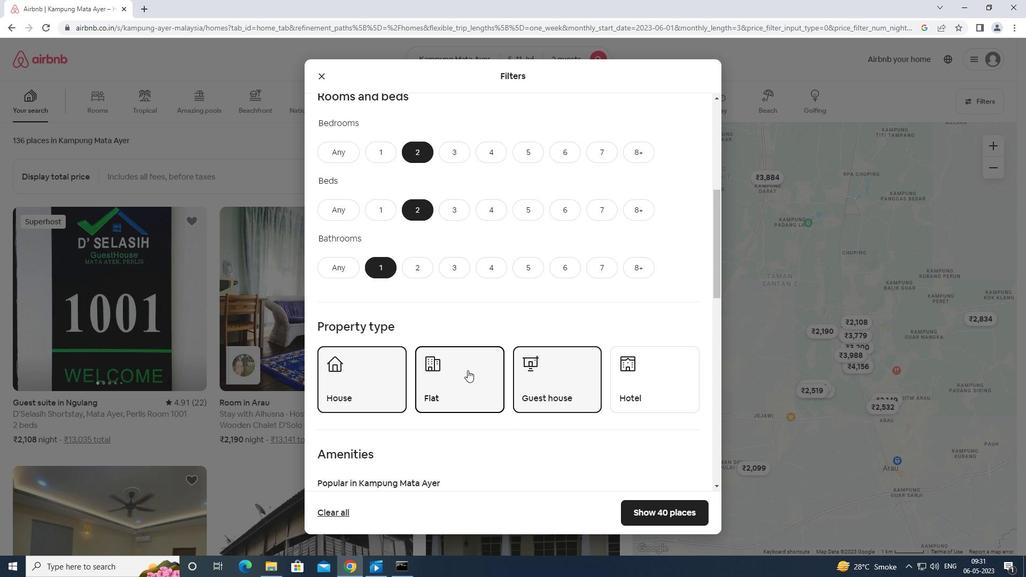 
Action: Mouse moved to (489, 363)
Screenshot: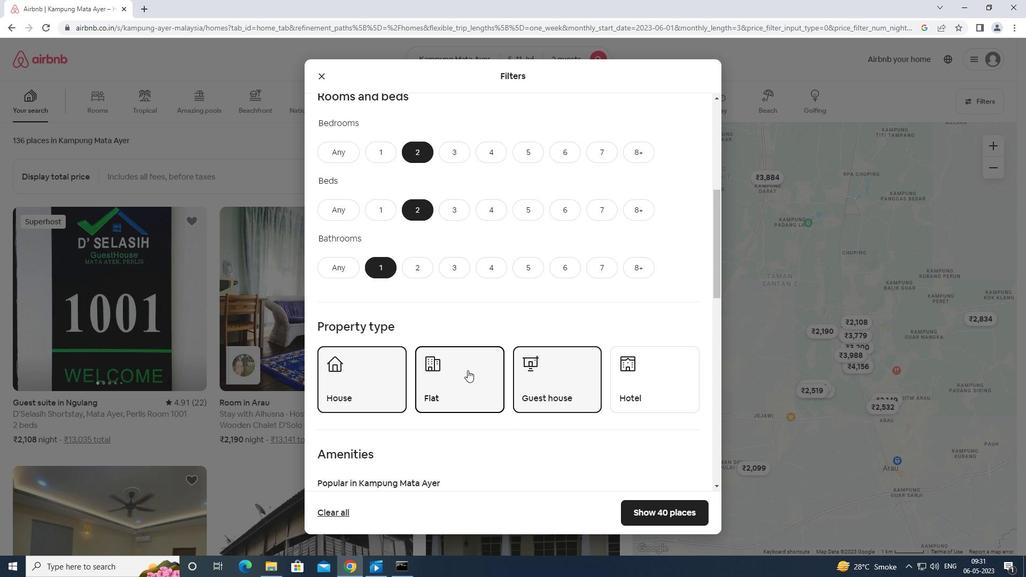 
Action: Mouse scrolled (489, 362) with delta (0, 0)
Screenshot: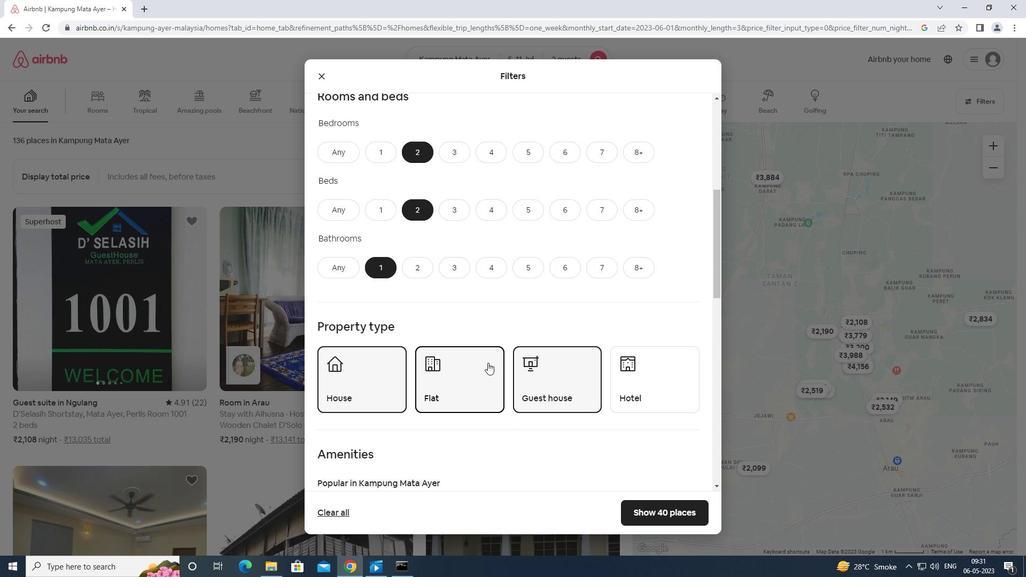 
Action: Mouse moved to (489, 363)
Screenshot: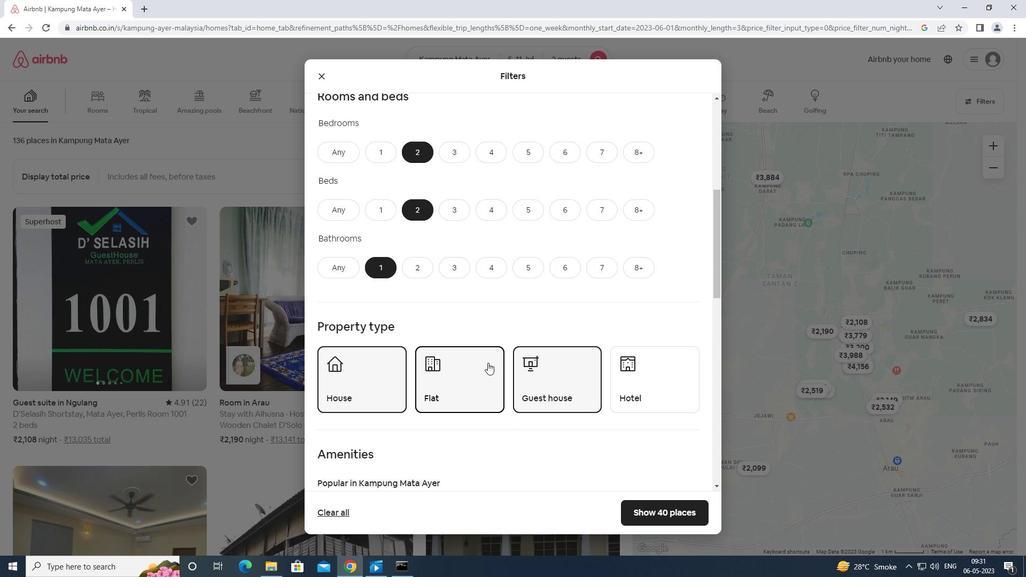
Action: Mouse scrolled (489, 362) with delta (0, 0)
Screenshot: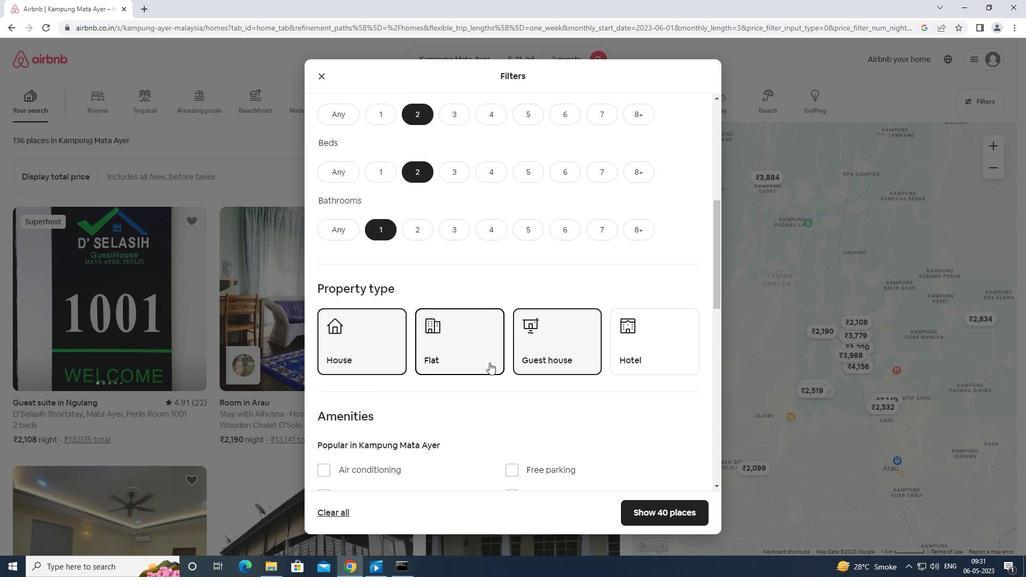 
Action: Mouse scrolled (489, 362) with delta (0, 0)
Screenshot: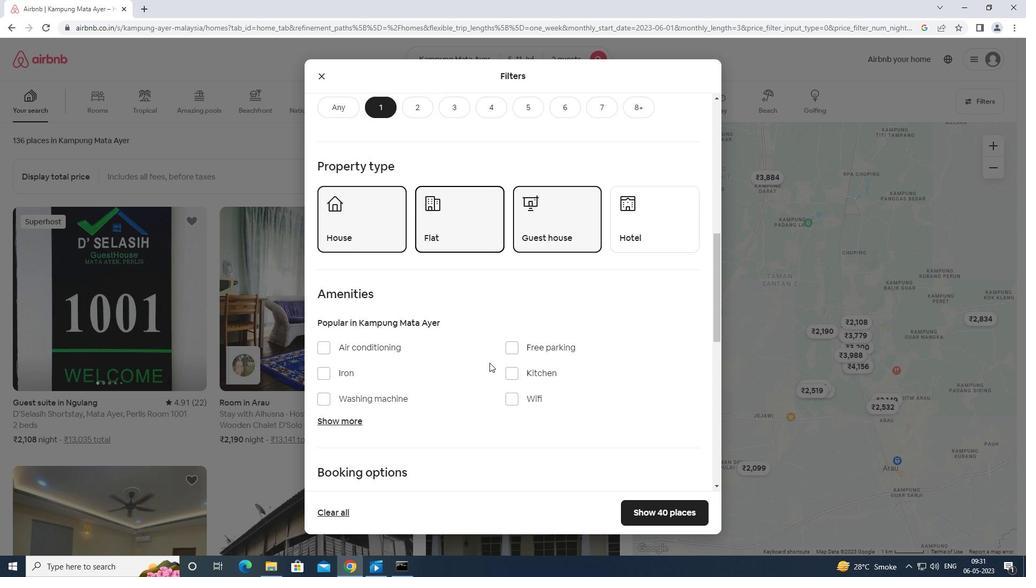 
Action: Mouse scrolled (489, 362) with delta (0, 0)
Screenshot: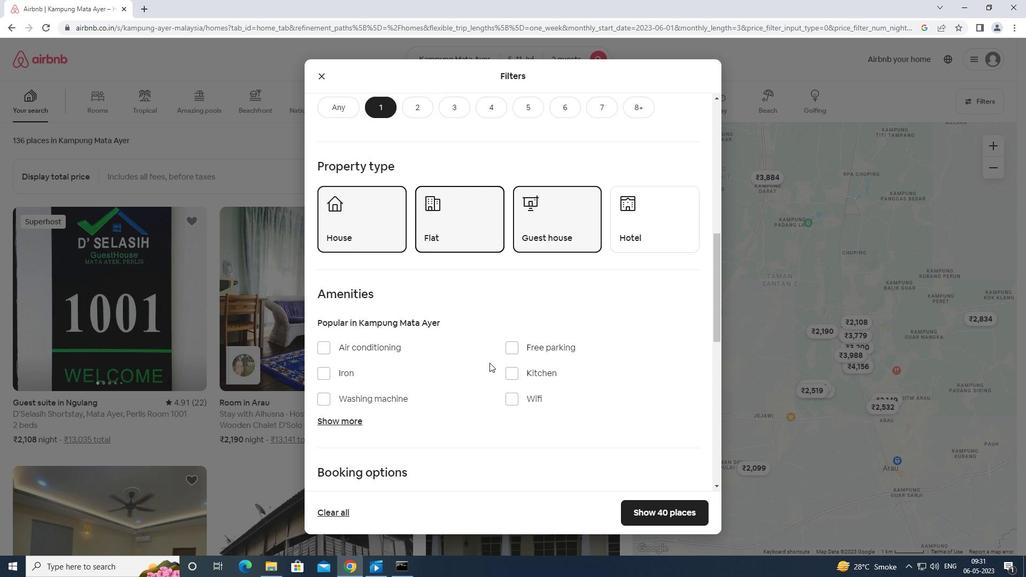
Action: Mouse scrolled (489, 362) with delta (0, 0)
Screenshot: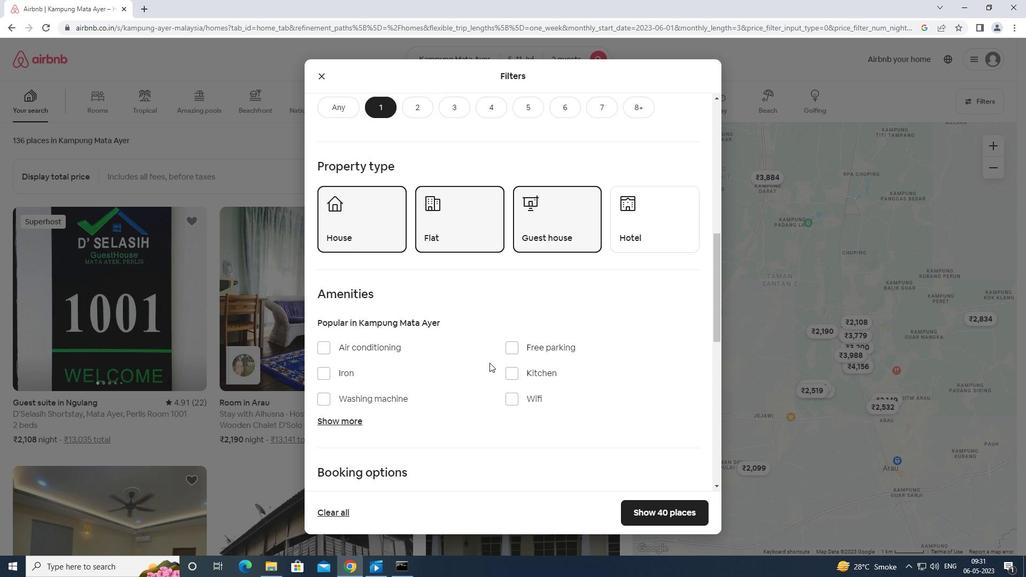 
Action: Mouse moved to (491, 360)
Screenshot: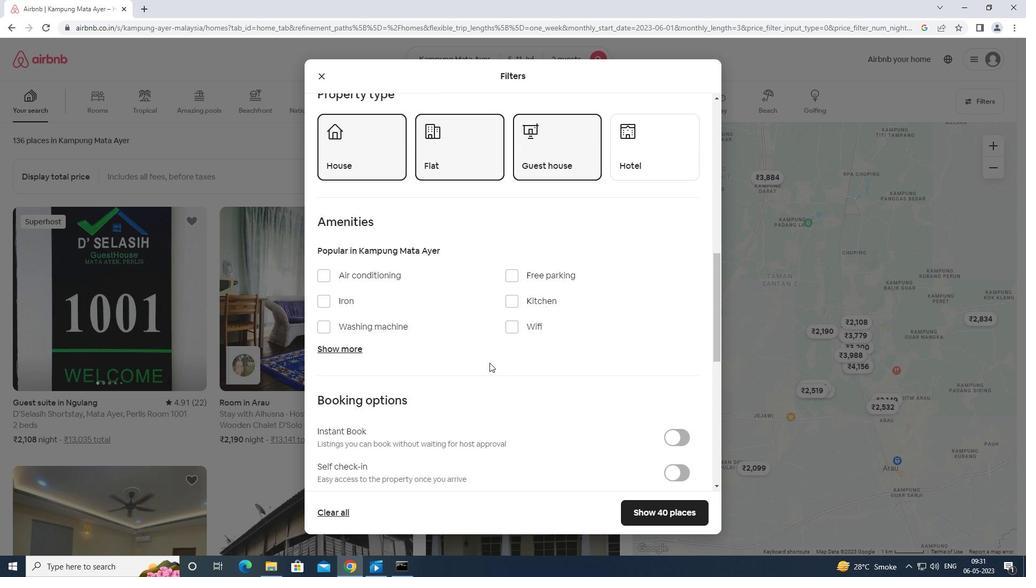 
Action: Mouse scrolled (491, 359) with delta (0, 0)
Screenshot: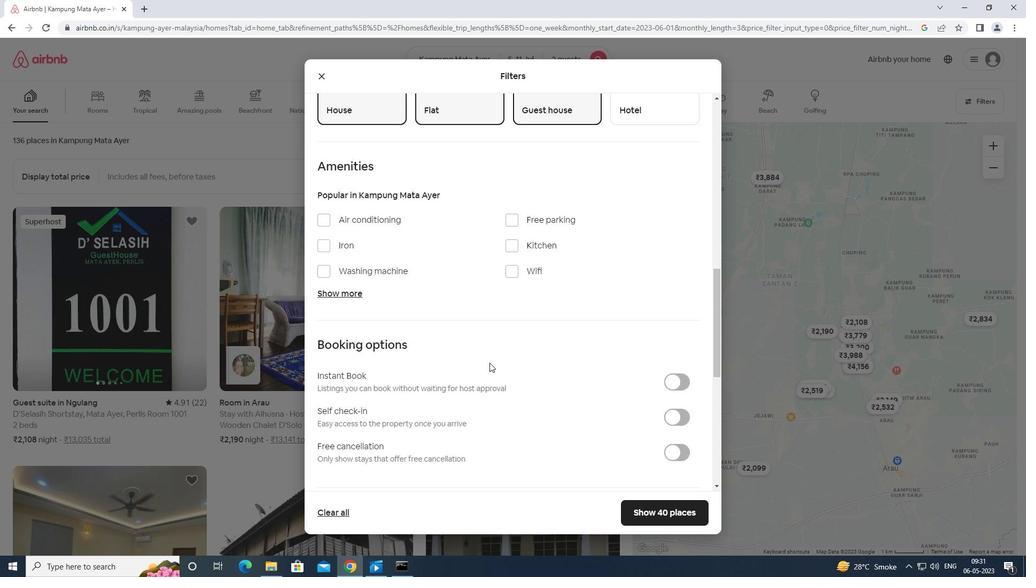 
Action: Mouse moved to (492, 359)
Screenshot: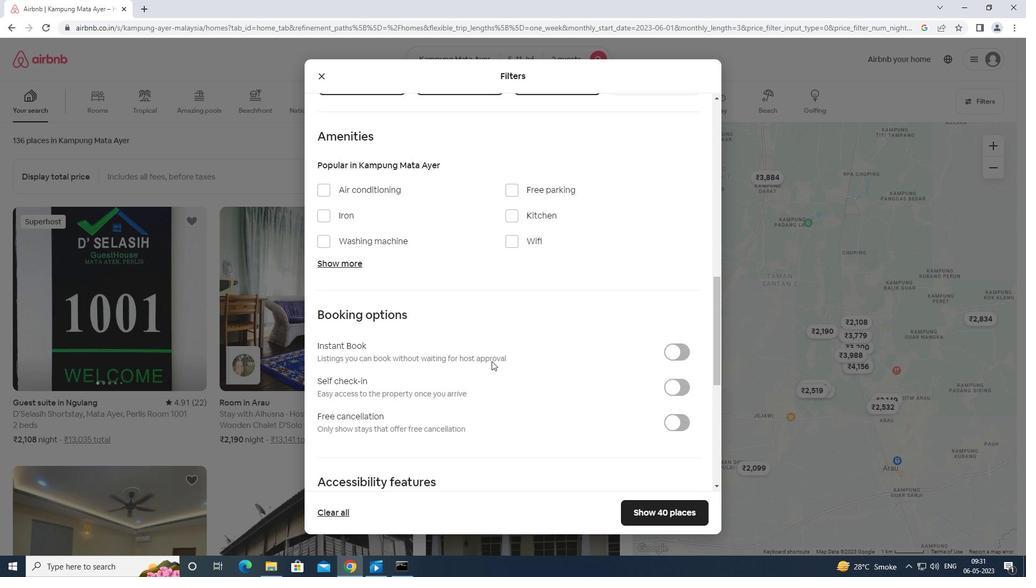 
Action: Mouse scrolled (492, 359) with delta (0, 0)
Screenshot: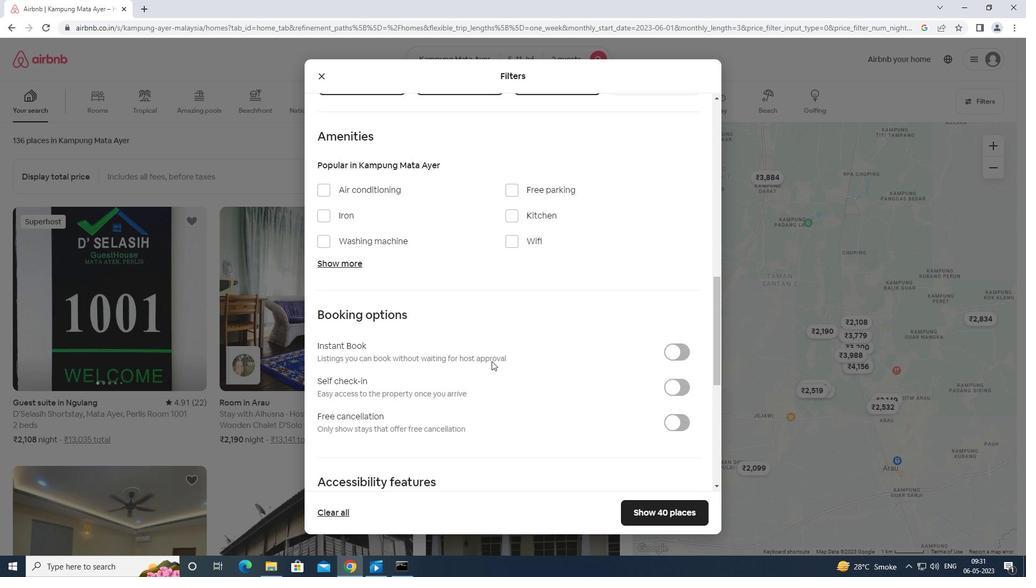 
Action: Mouse moved to (688, 275)
Screenshot: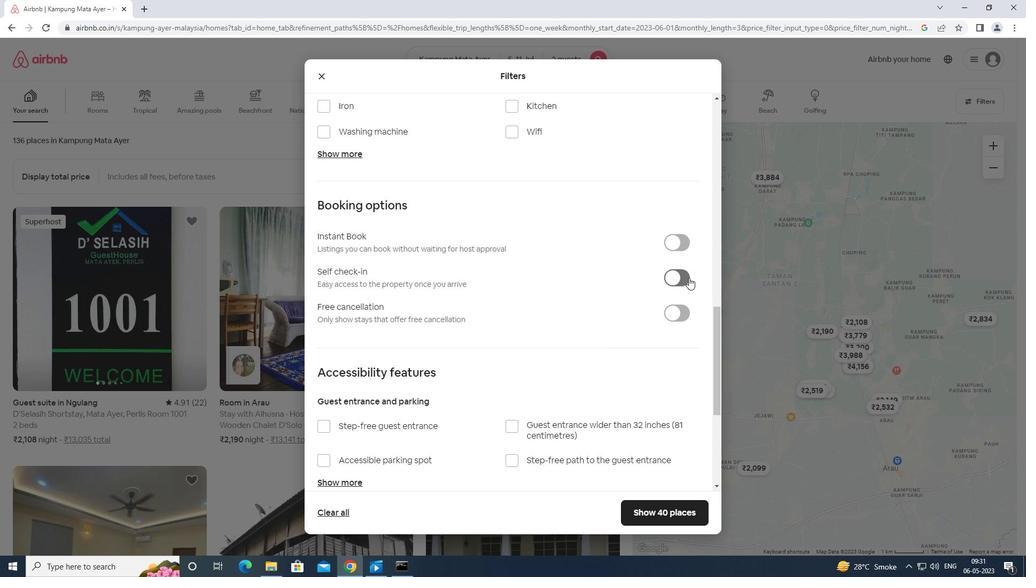 
Action: Mouse pressed left at (688, 275)
Screenshot: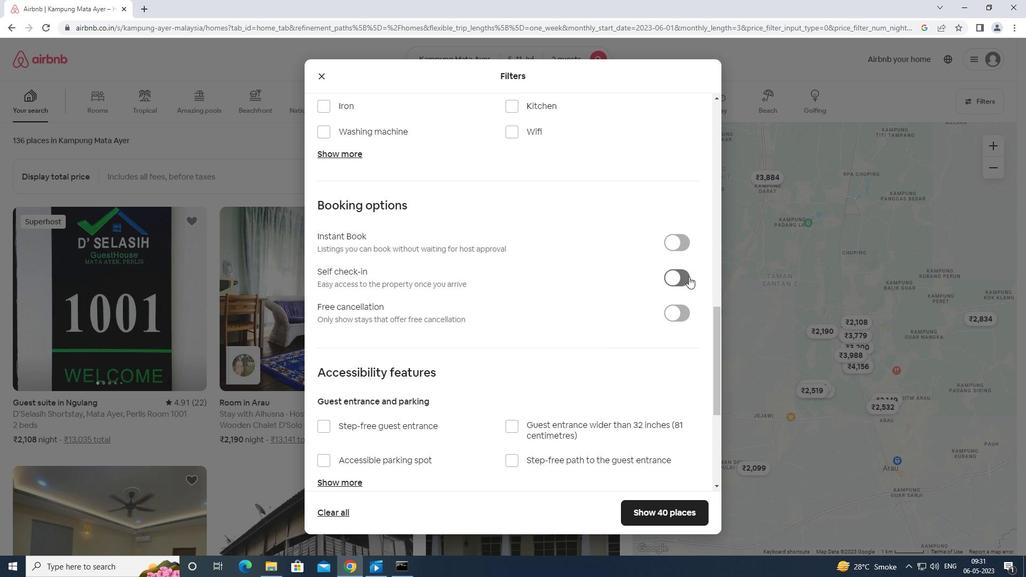 
Action: Mouse moved to (688, 274)
Screenshot: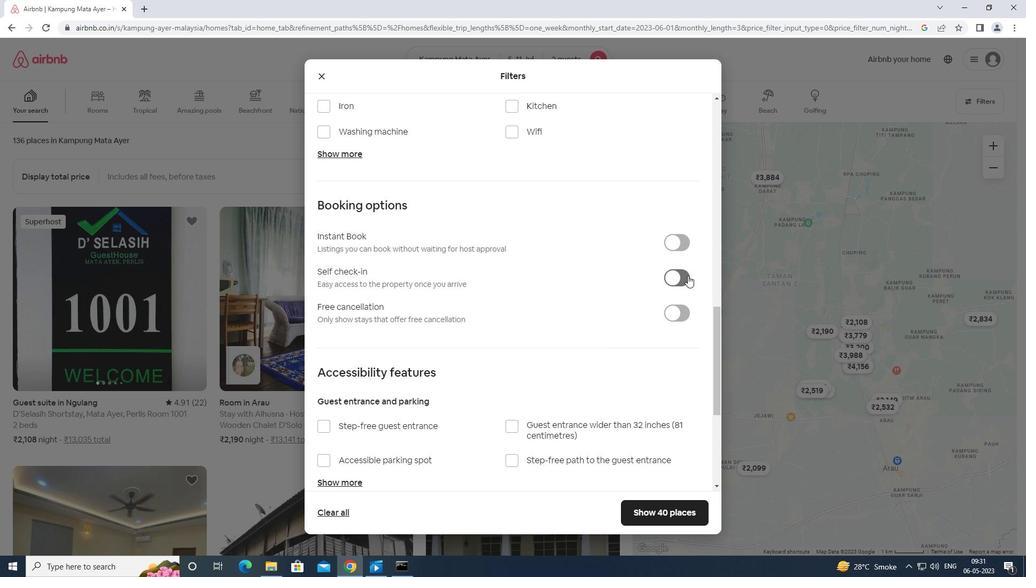 
Action: Mouse scrolled (688, 274) with delta (0, 0)
Screenshot: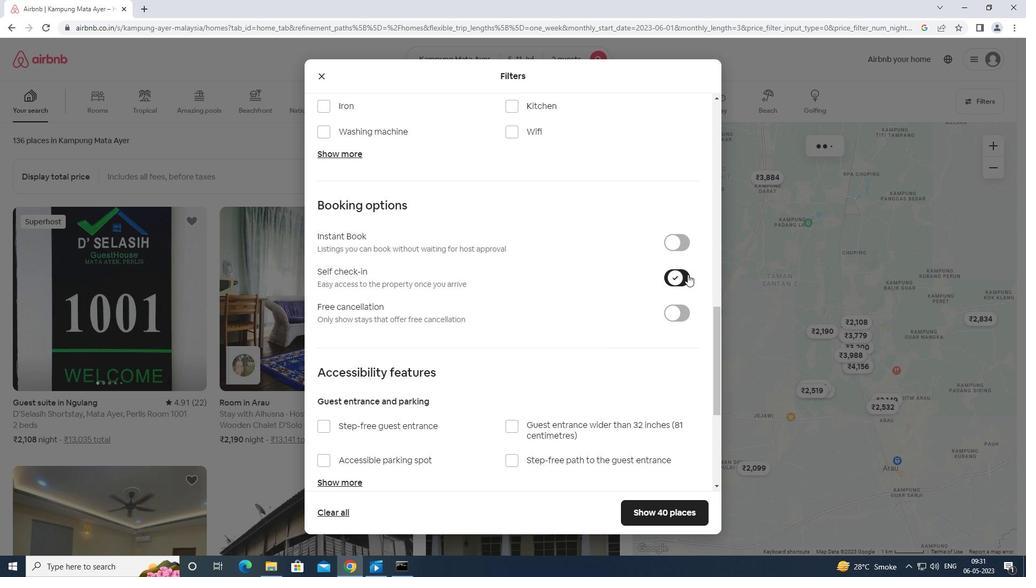 
Action: Mouse scrolled (688, 274) with delta (0, 0)
Screenshot: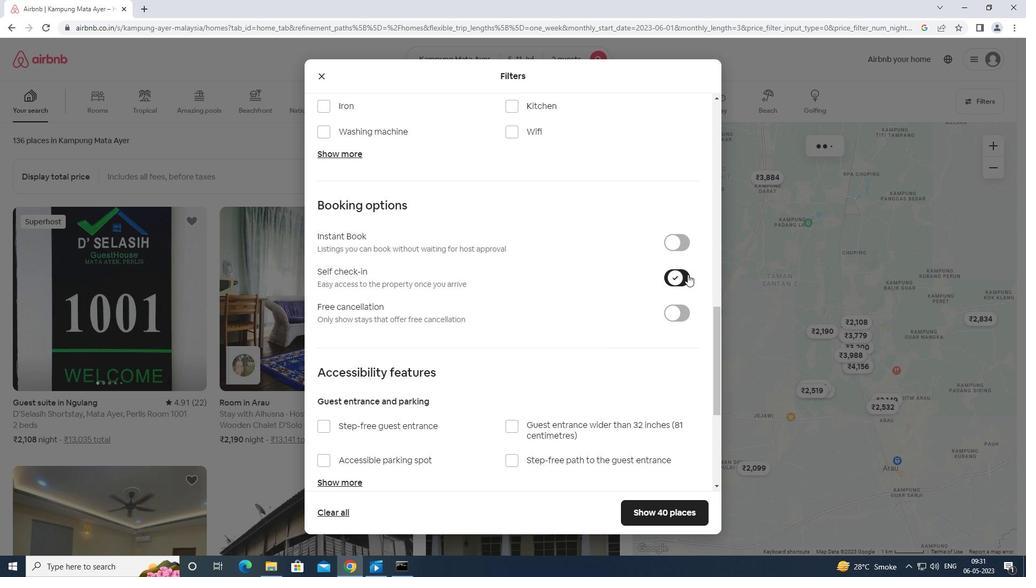 
Action: Mouse scrolled (688, 274) with delta (0, 0)
Screenshot: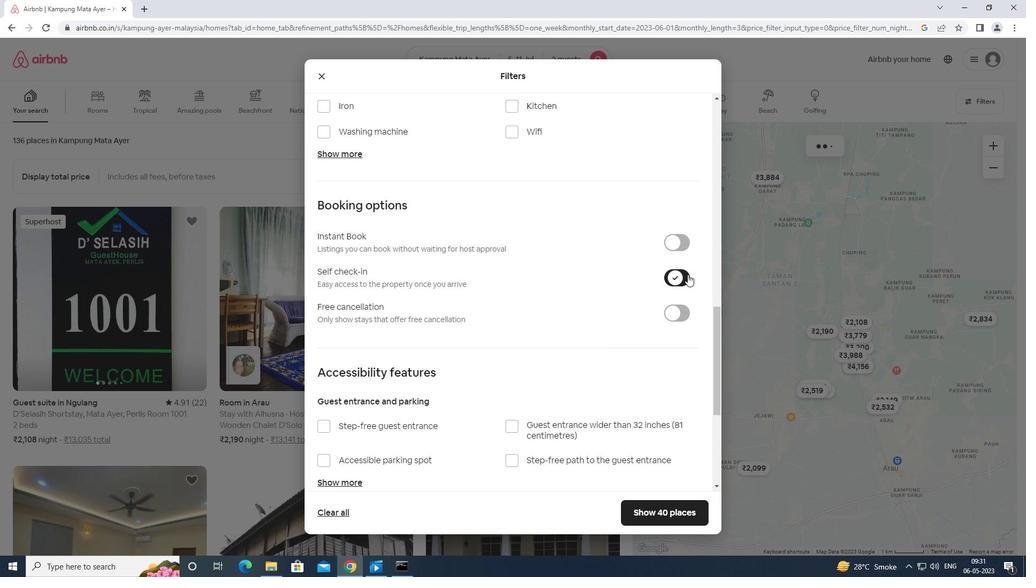 
Action: Mouse scrolled (688, 274) with delta (0, 0)
Screenshot: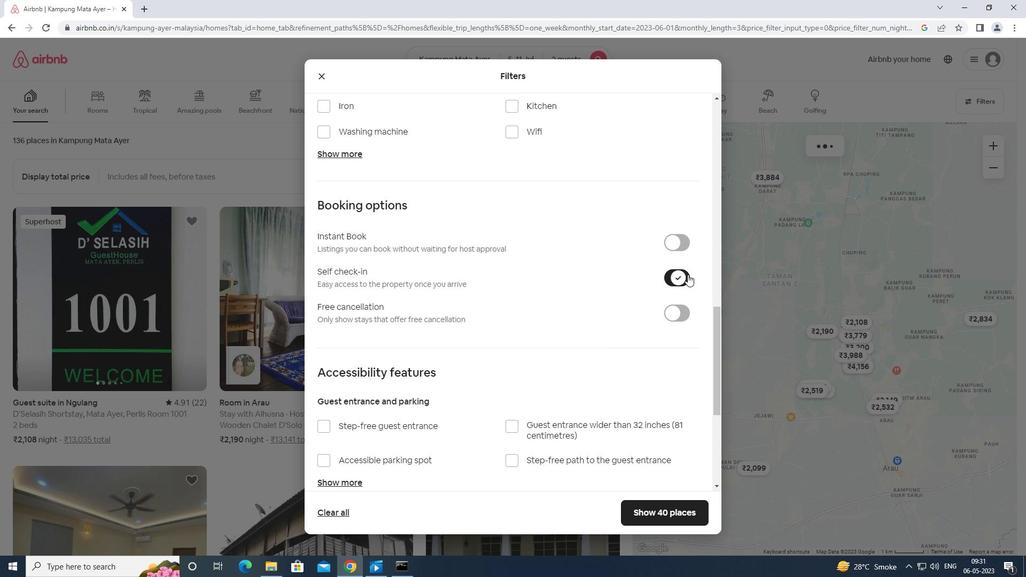 
Action: Mouse moved to (679, 284)
Screenshot: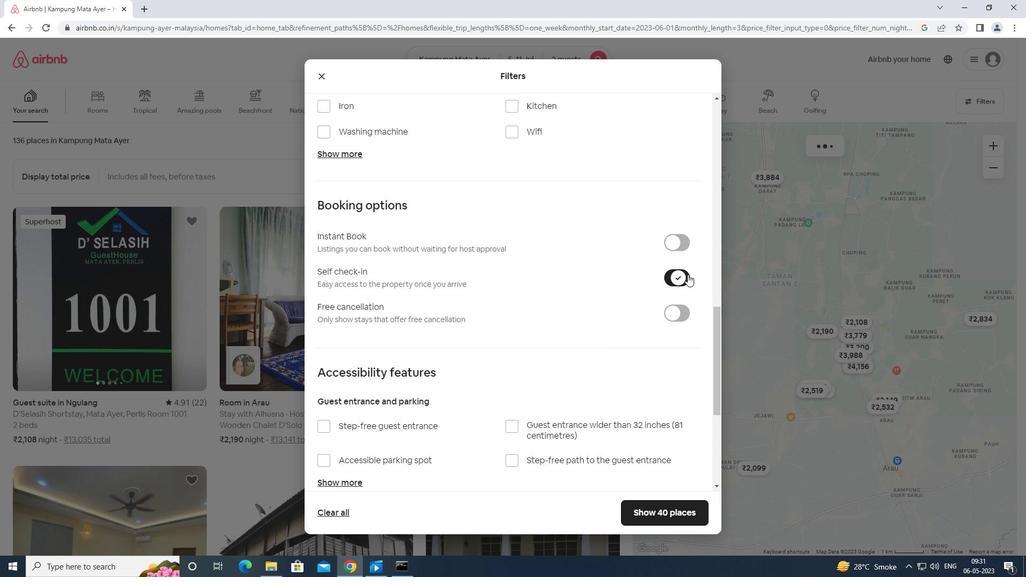 
Action: Mouse scrolled (679, 284) with delta (0, 0)
Screenshot: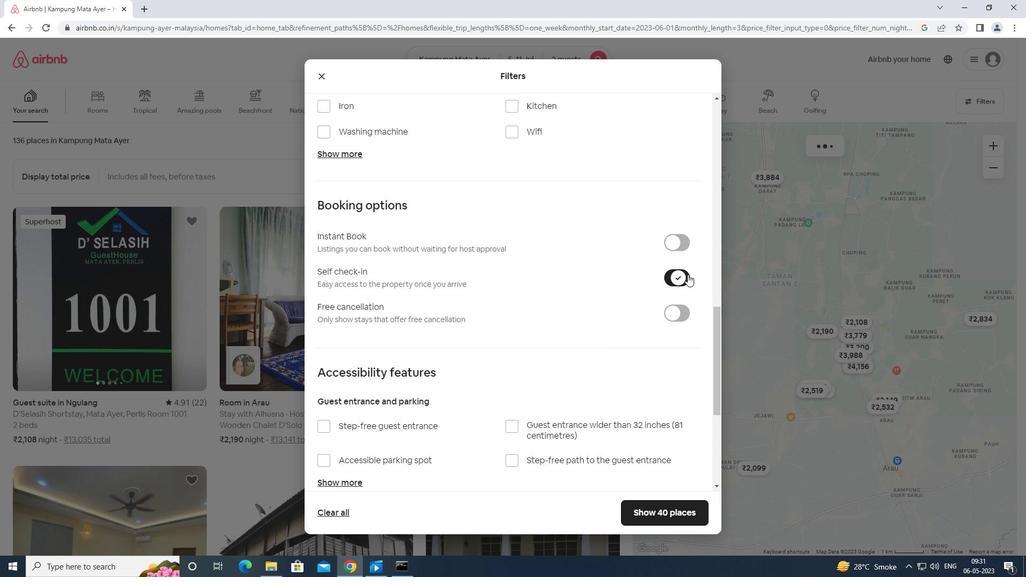 
Action: Mouse moved to (590, 352)
Screenshot: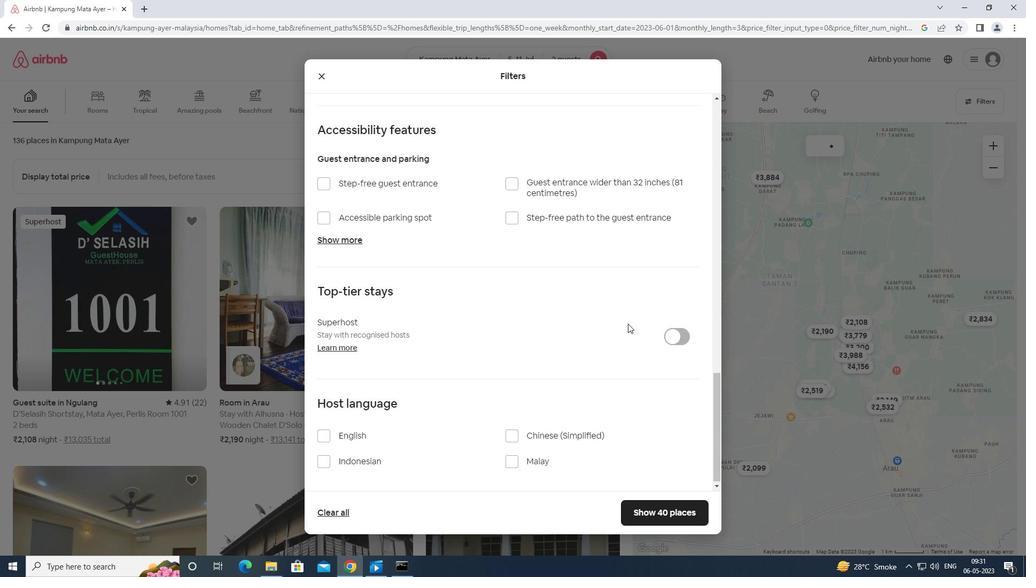 
Action: Mouse scrolled (590, 352) with delta (0, 0)
Screenshot: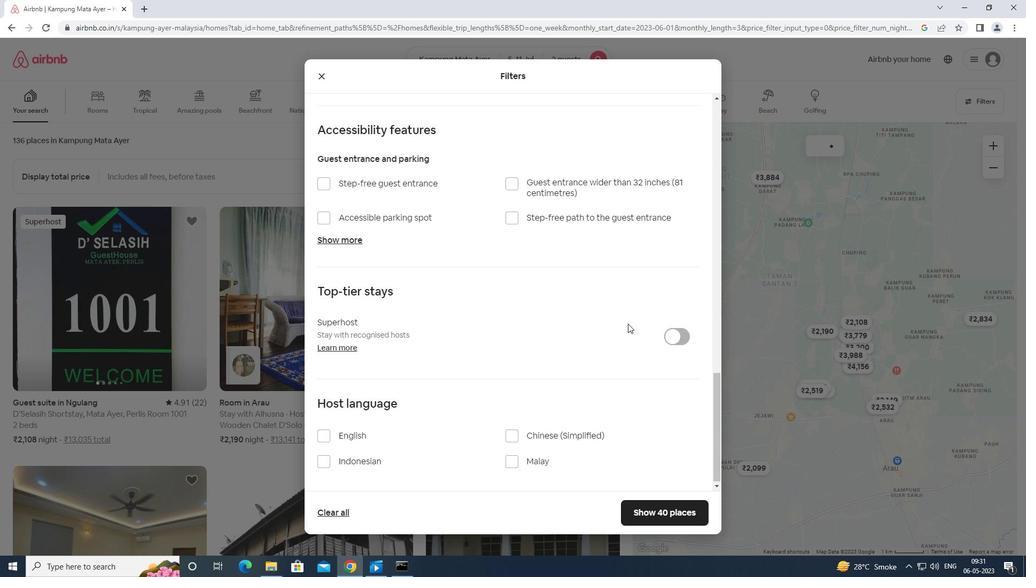 
Action: Mouse moved to (574, 364)
Screenshot: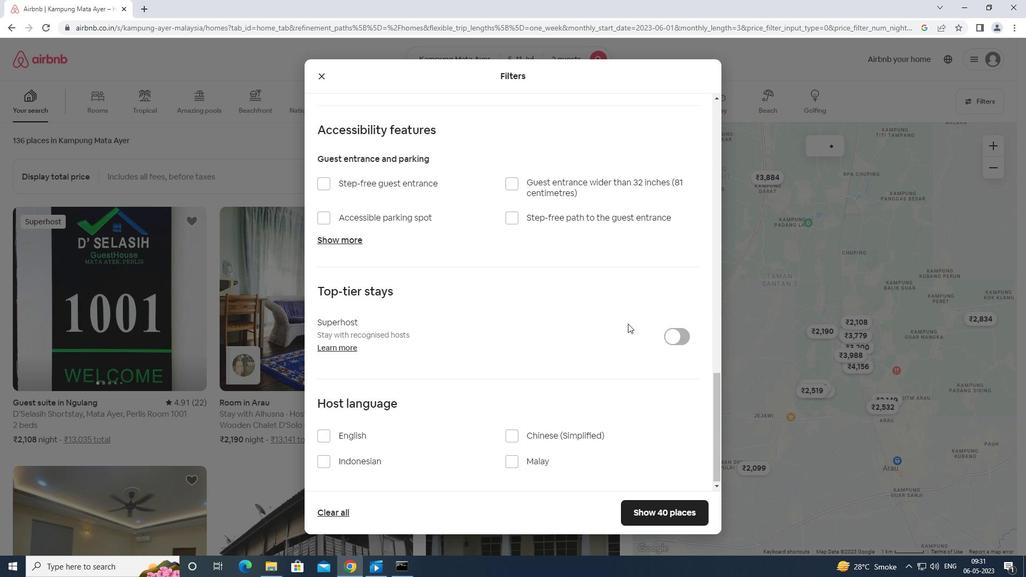 
Action: Mouse scrolled (574, 363) with delta (0, 0)
Screenshot: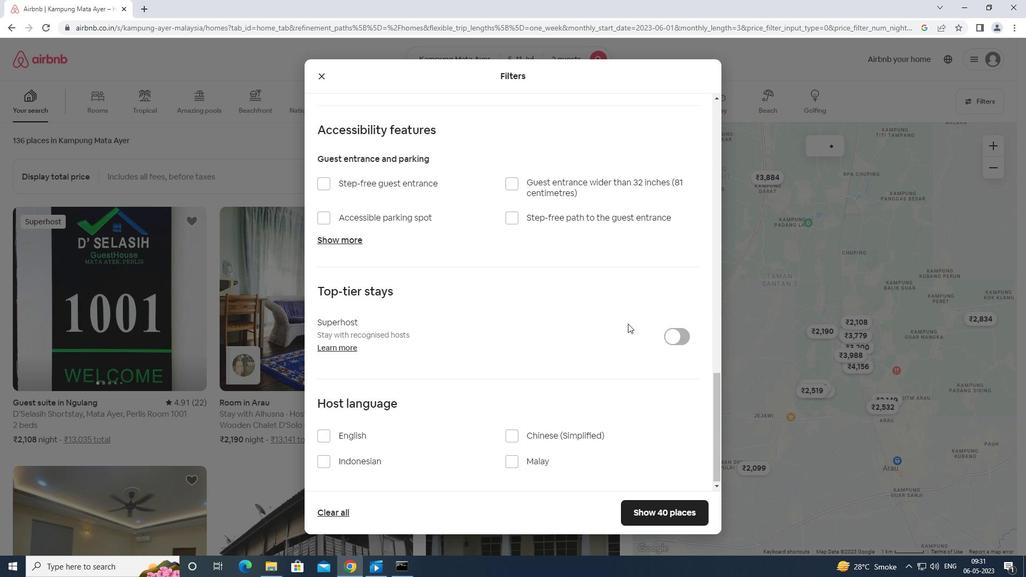 
Action: Mouse moved to (327, 434)
Screenshot: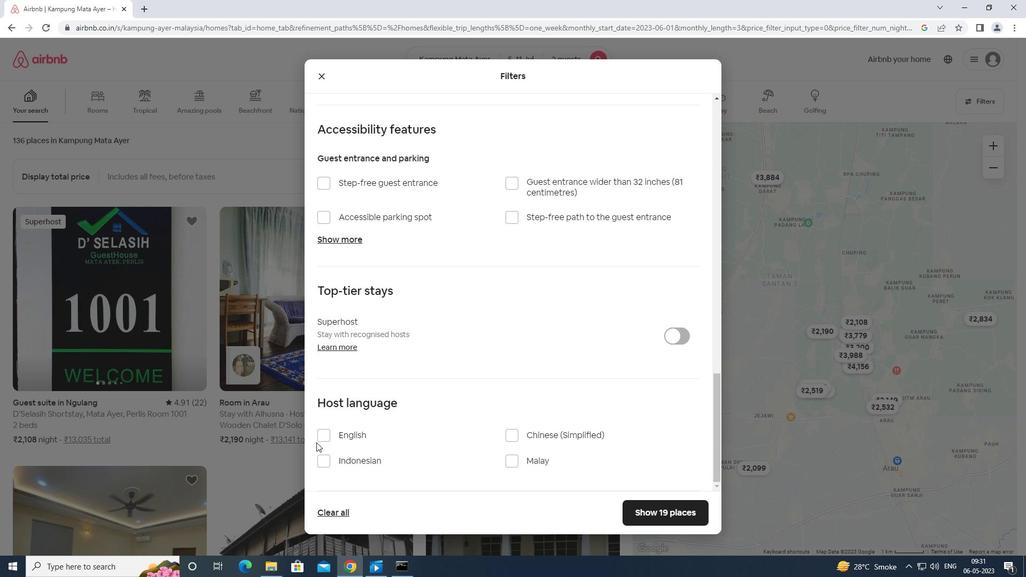 
Action: Mouse pressed left at (327, 434)
Screenshot: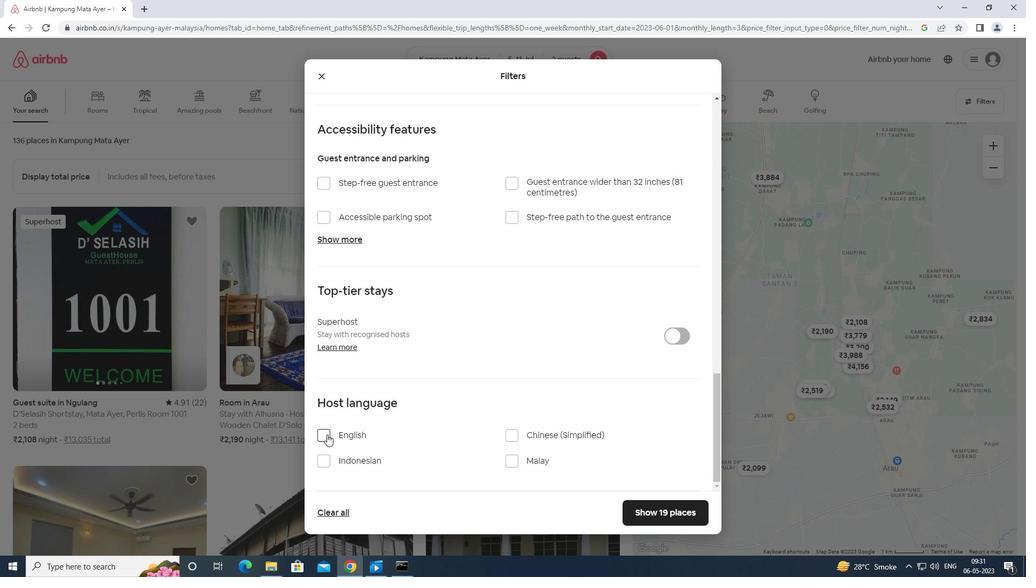 
Action: Mouse moved to (669, 511)
Screenshot: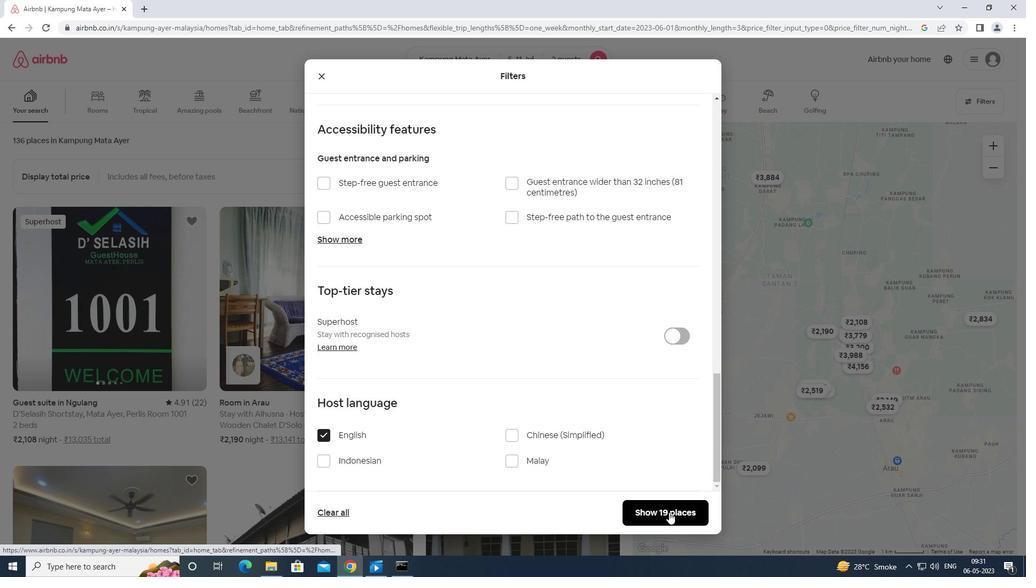 
Action: Mouse pressed left at (669, 511)
Screenshot: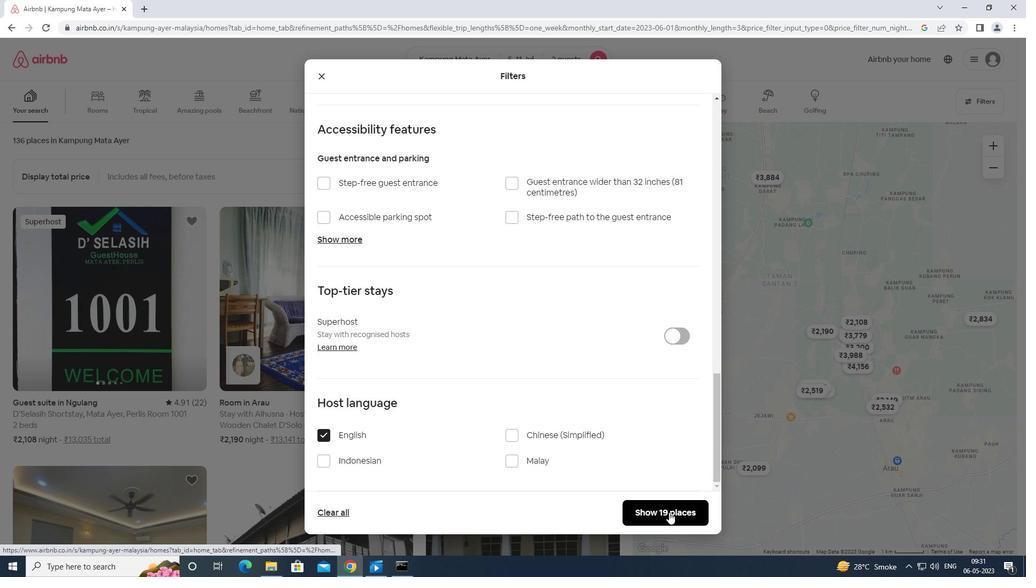 
Action: Mouse moved to (670, 511)
Screenshot: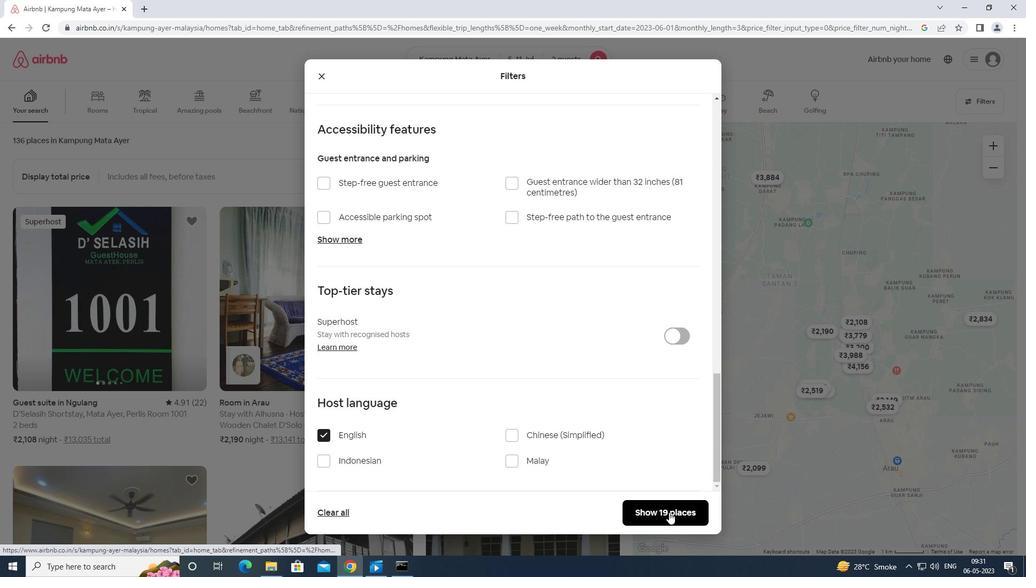 
